 Task: Open Card Card0000000023 in Board Board0000000006 in Workspace WS0000000002 in Trello. Add Member carxxstreet791@gmail.com to Card Card0000000023 in Board Board0000000006 in Workspace WS0000000002 in Trello. Add Orange Label titled Label0000000023 to Card Card0000000023 in Board Board0000000006 in Workspace WS0000000002 in Trello. Add Checklist CL0000000023 to Card Card0000000023 in Board Board0000000006 in Workspace WS0000000002 in Trello. Add Dates with Start Date as Oct 01 2023 and Due Date as Oct 31 2023 to Card Card0000000023 in Board Board0000000006 in Workspace WS0000000002 in Trello
Action: Mouse moved to (418, 636)
Screenshot: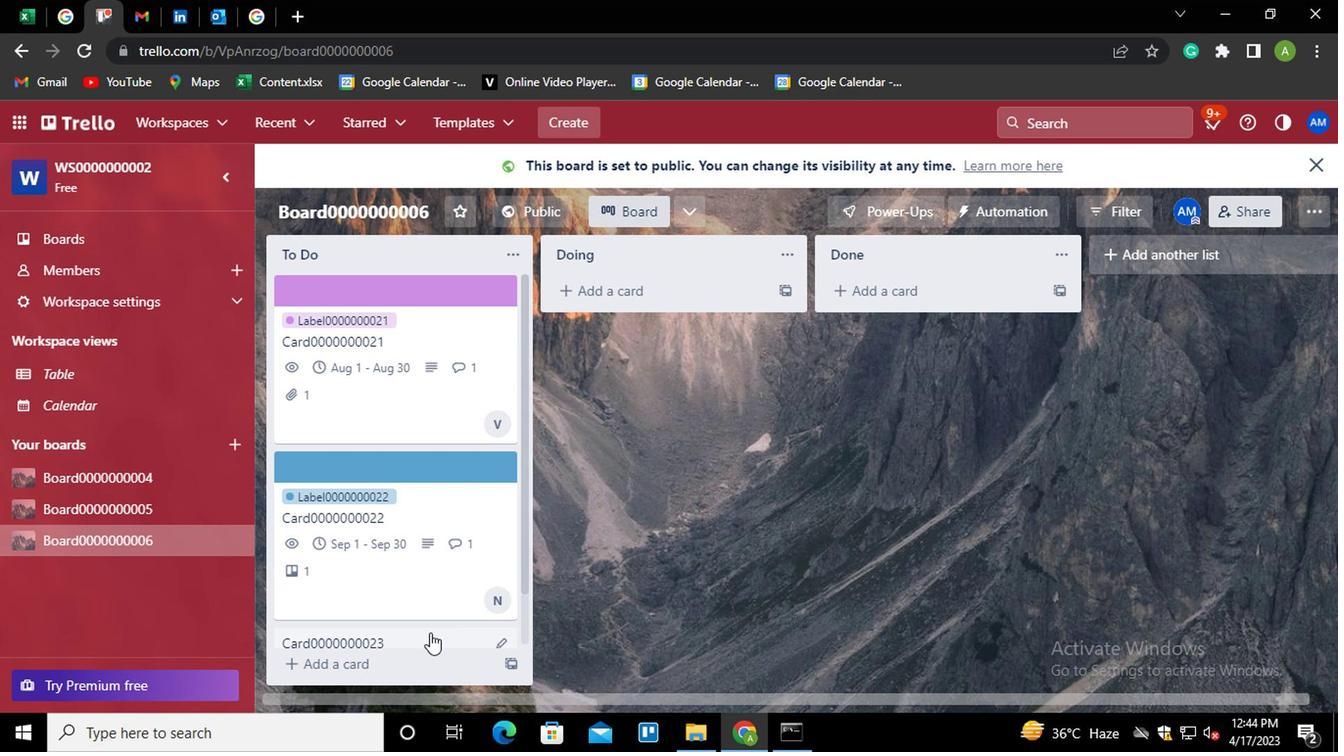 
Action: Mouse pressed left at (418, 636)
Screenshot: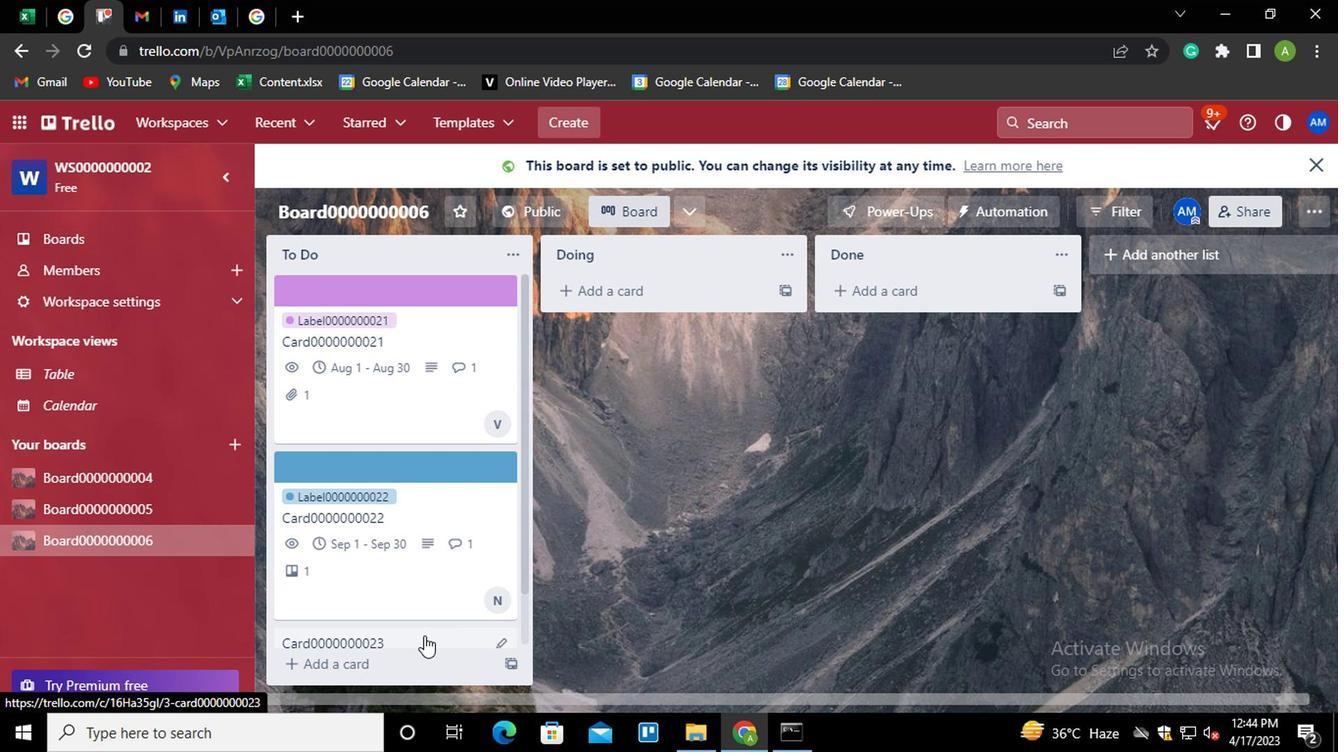 
Action: Mouse moved to (902, 275)
Screenshot: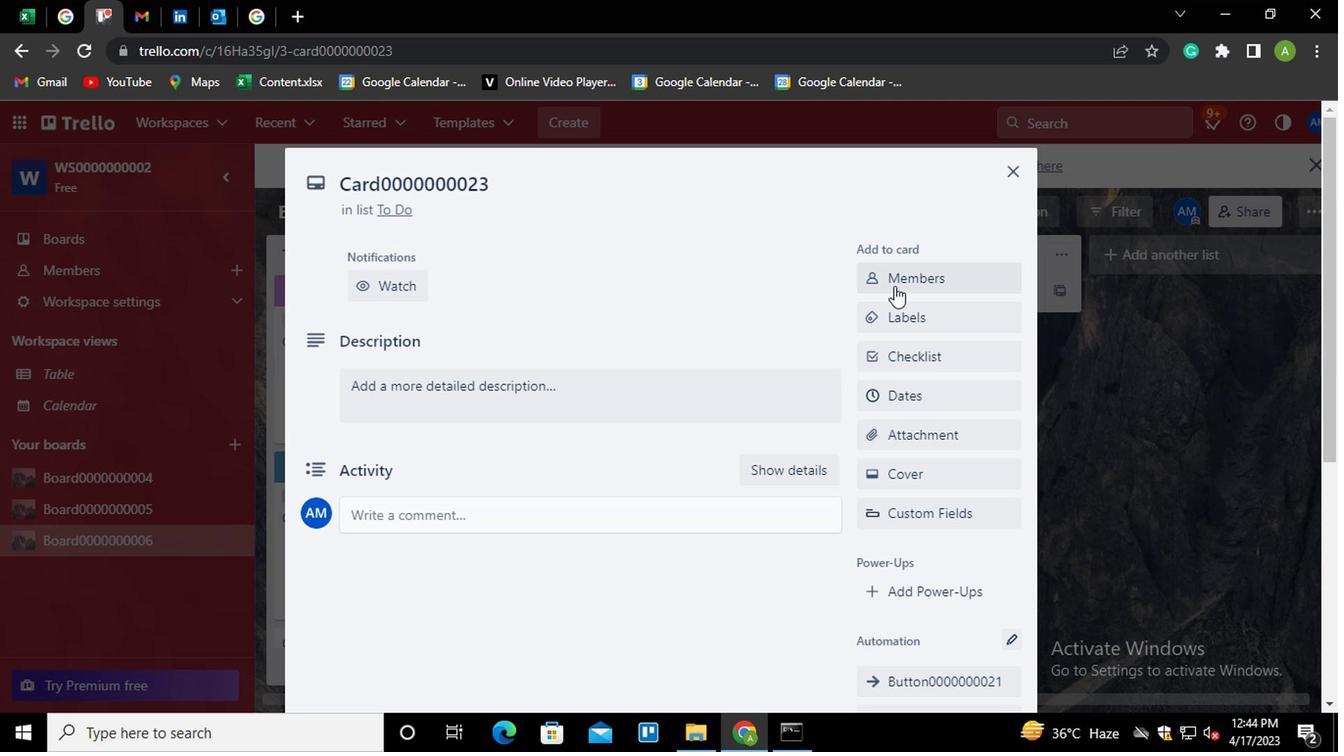 
Action: Mouse pressed left at (902, 275)
Screenshot: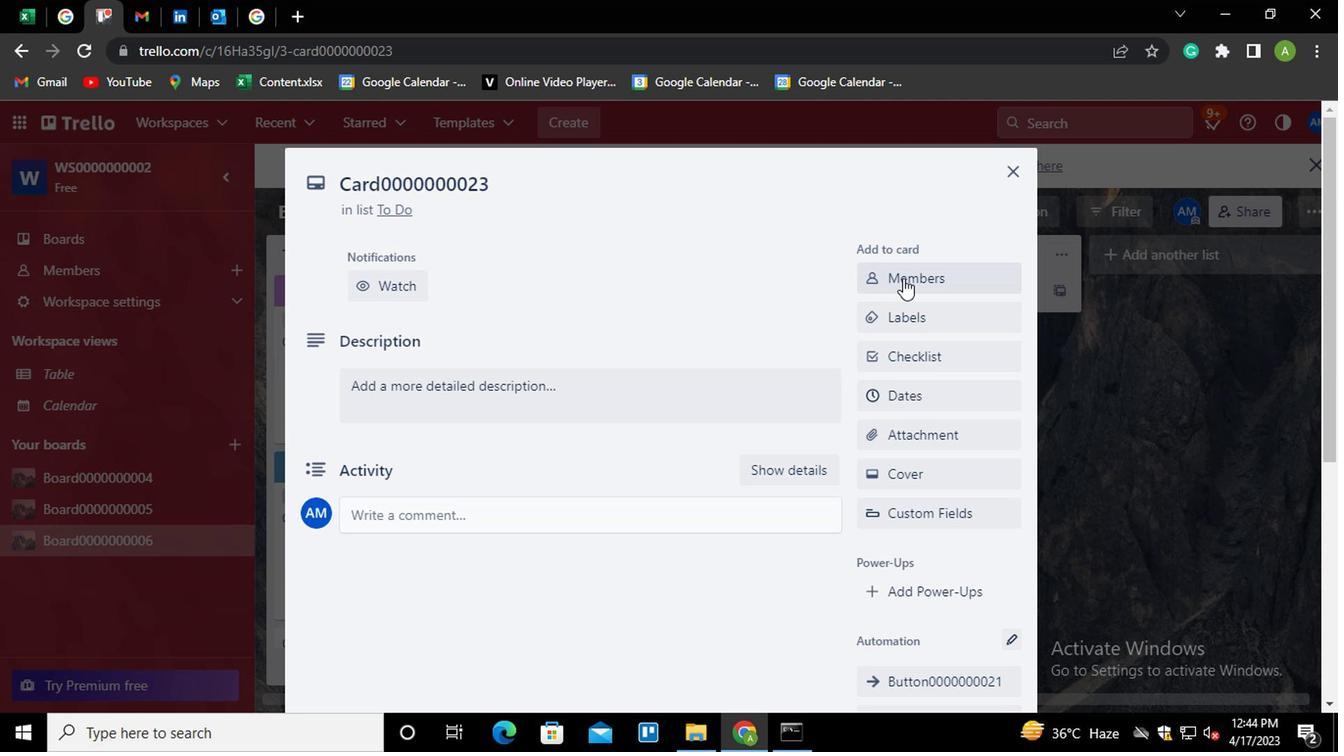 
Action: Key pressed carxxstreet791<Key.caps_lock><Key.shift>@<Key.caps_lock>GMAIL.COM
Screenshot: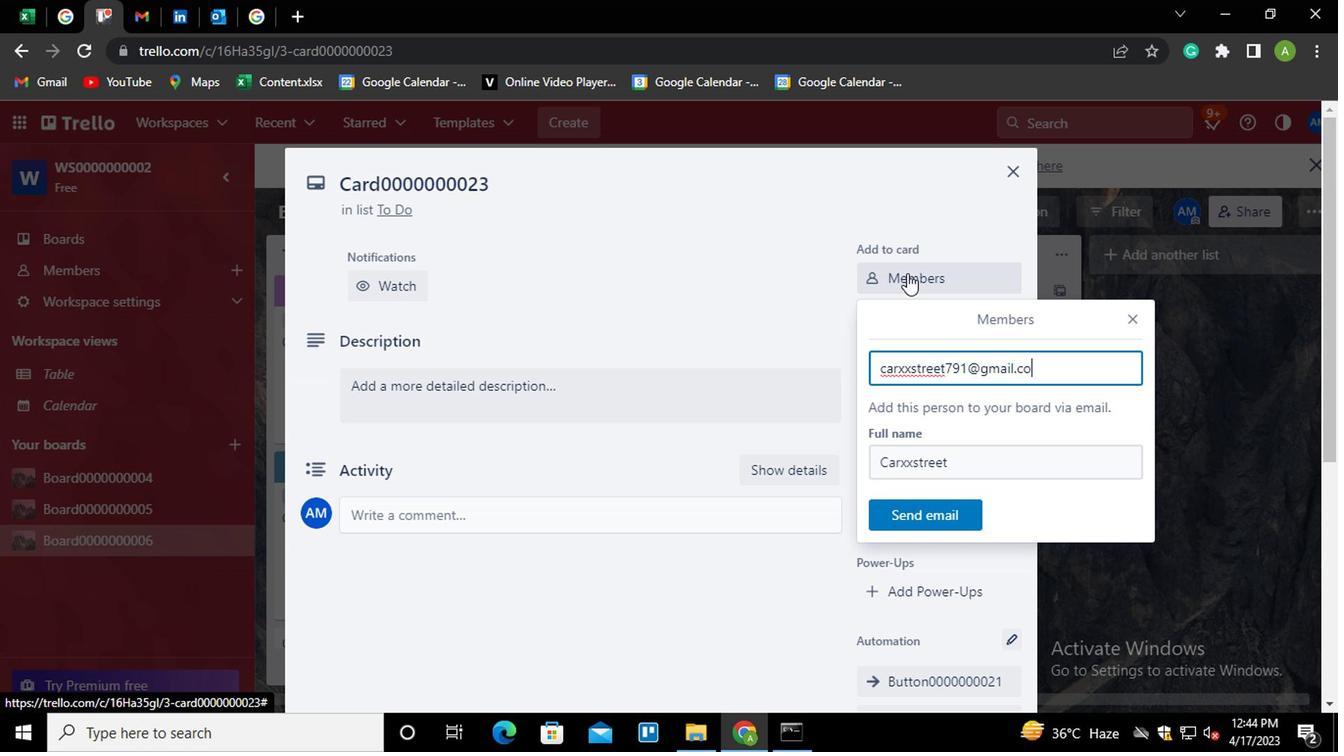 
Action: Mouse moved to (931, 512)
Screenshot: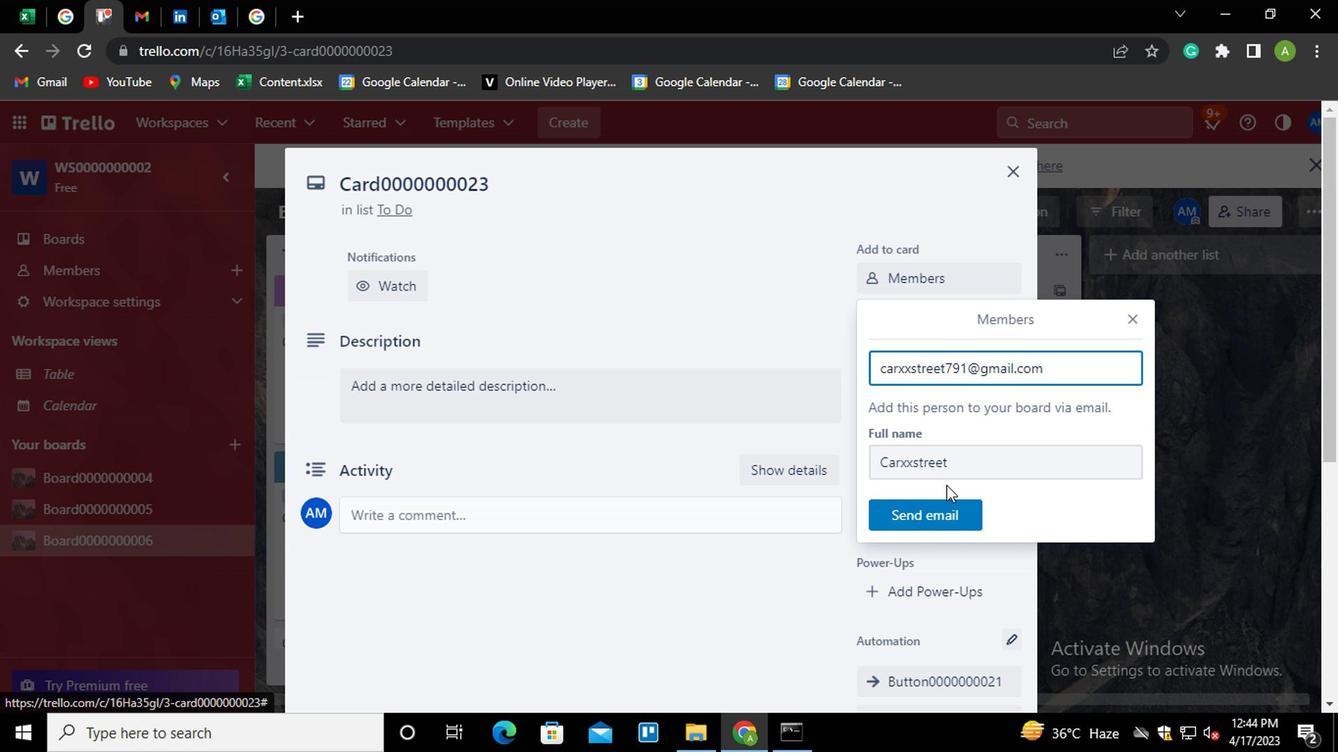 
Action: Mouse pressed left at (931, 512)
Screenshot: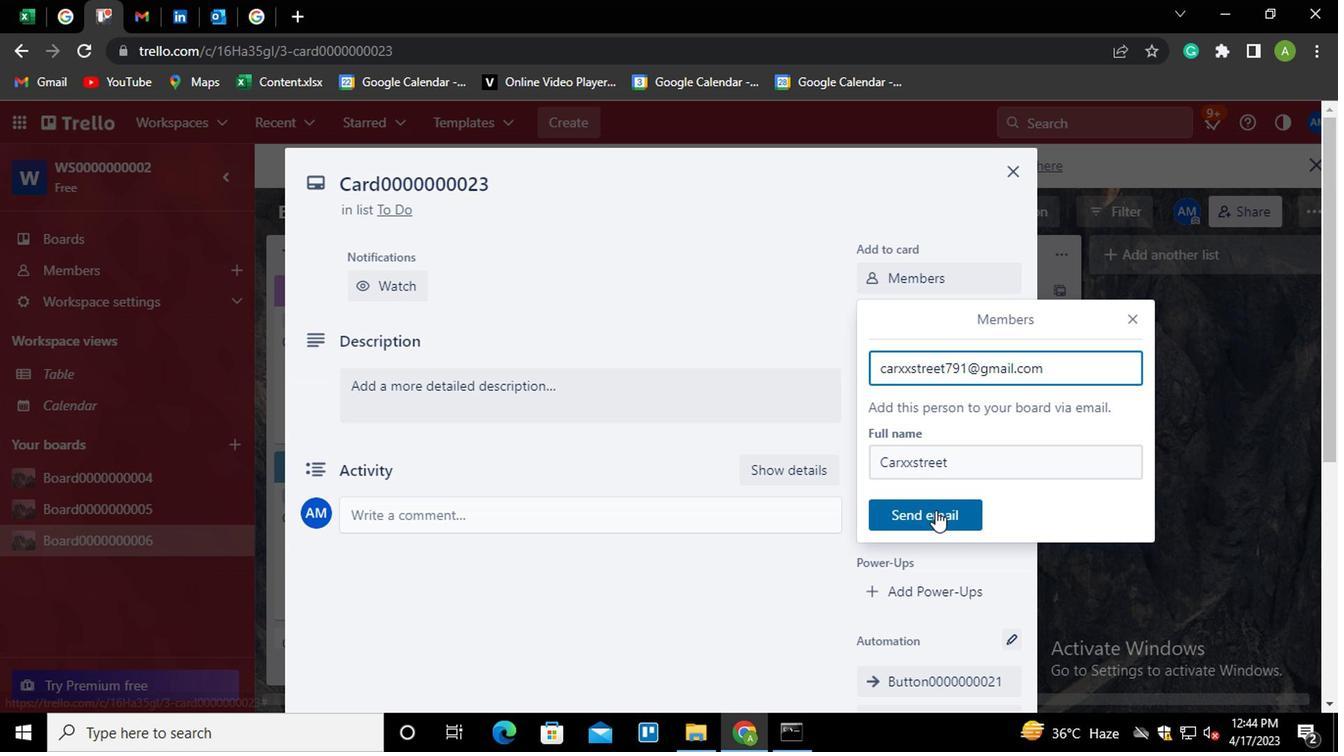
Action: Mouse moved to (908, 326)
Screenshot: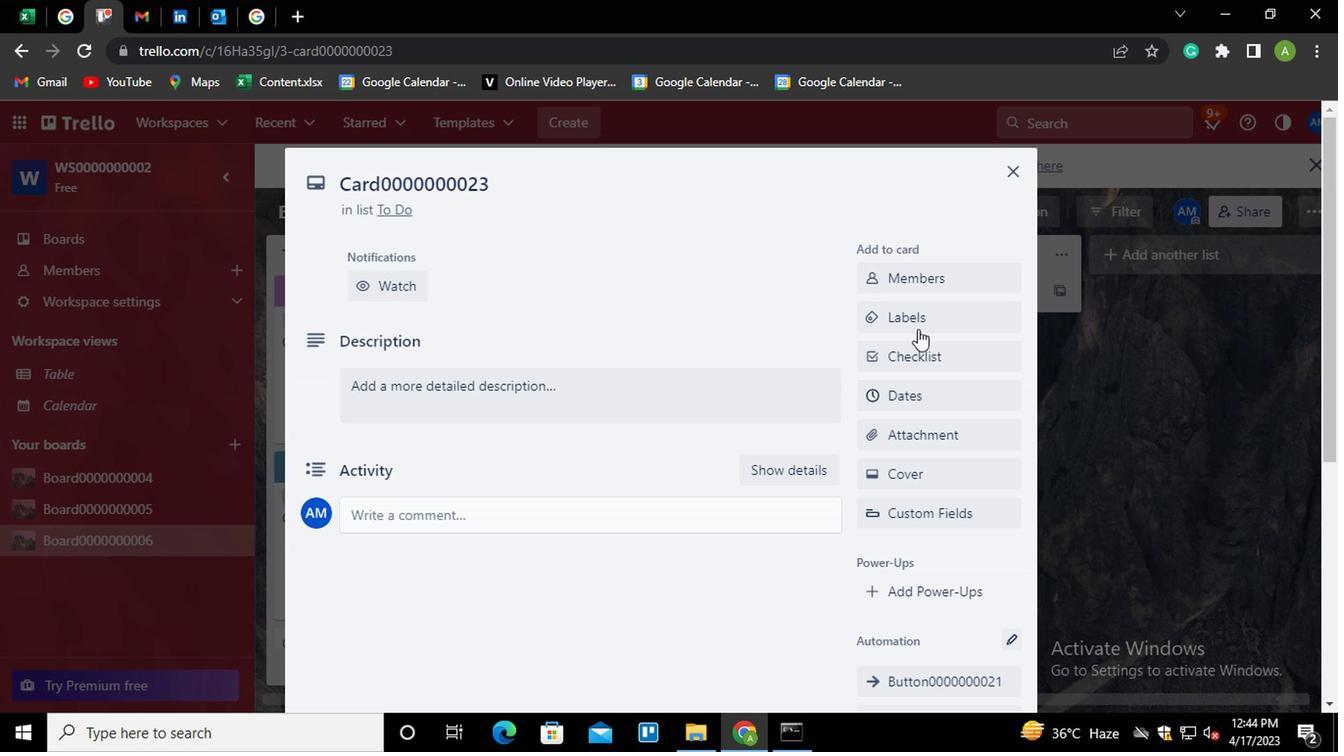 
Action: Mouse pressed left at (908, 326)
Screenshot: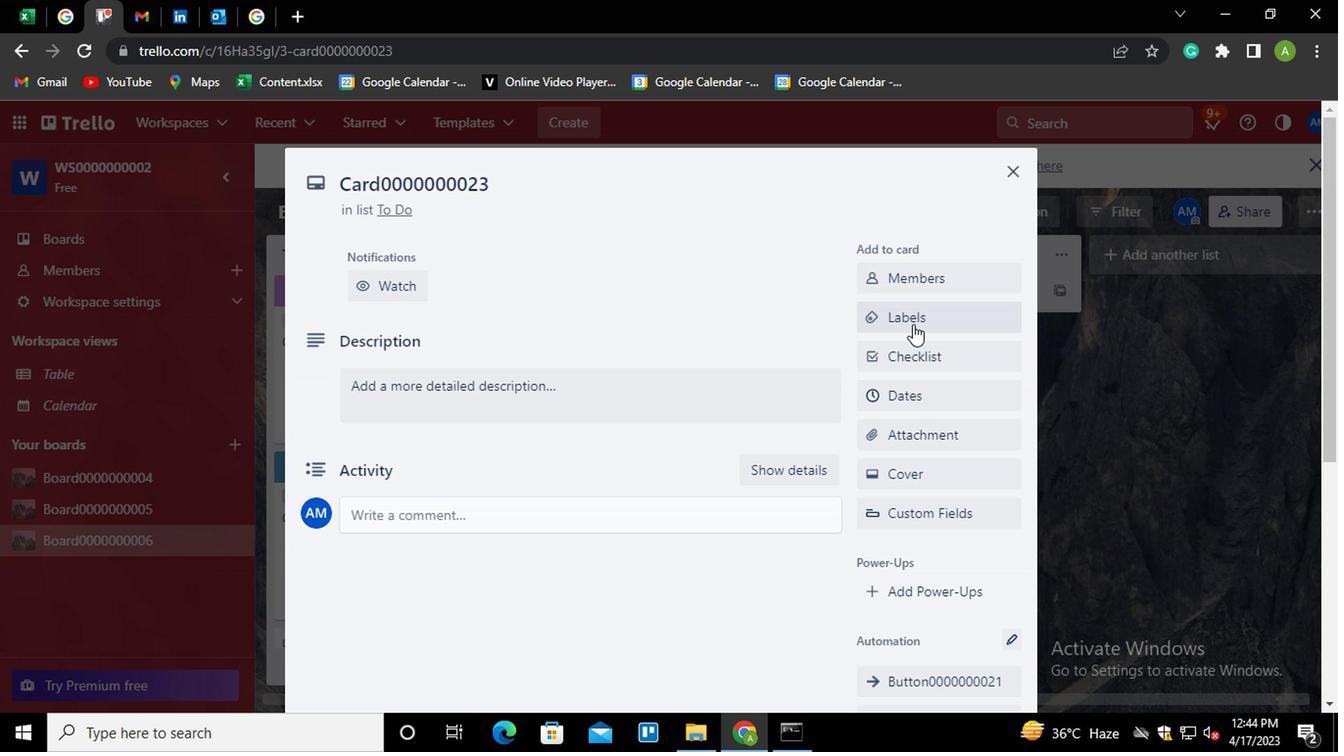 
Action: Mouse moved to (878, 365)
Screenshot: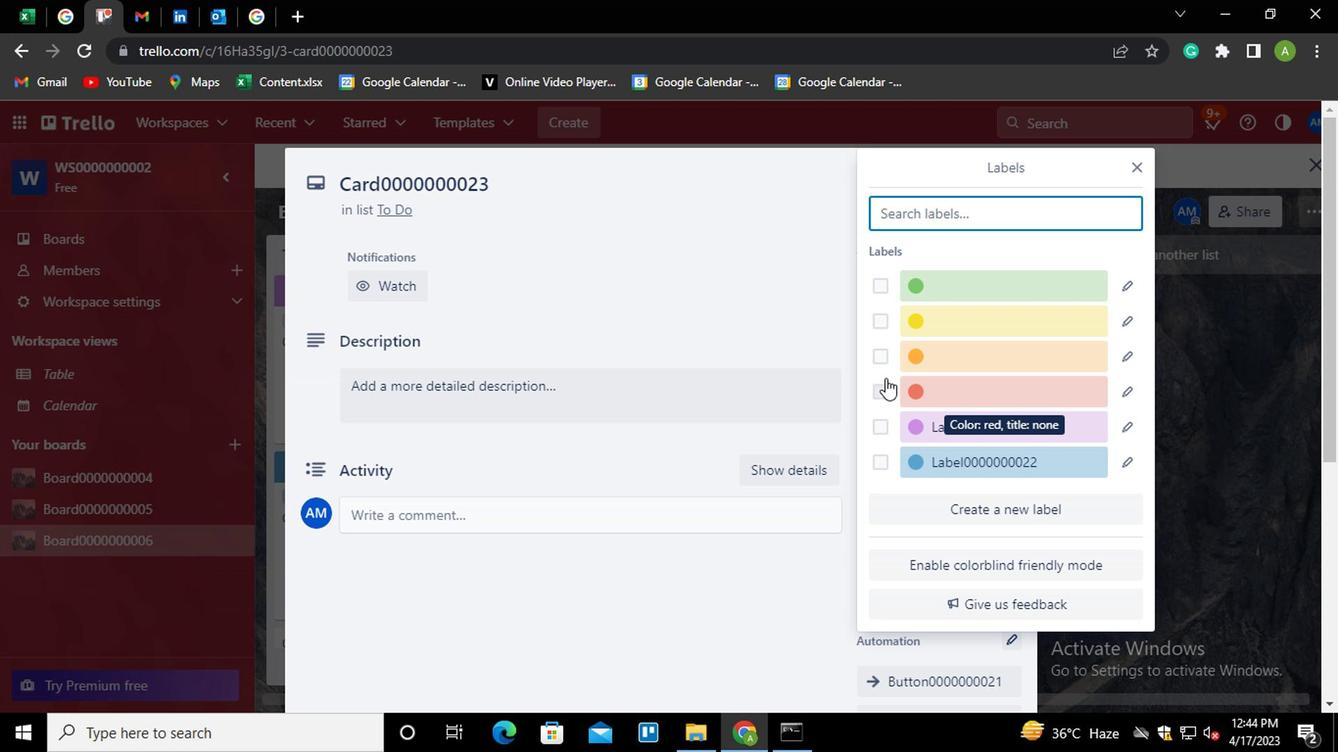 
Action: Mouse pressed left at (878, 365)
Screenshot: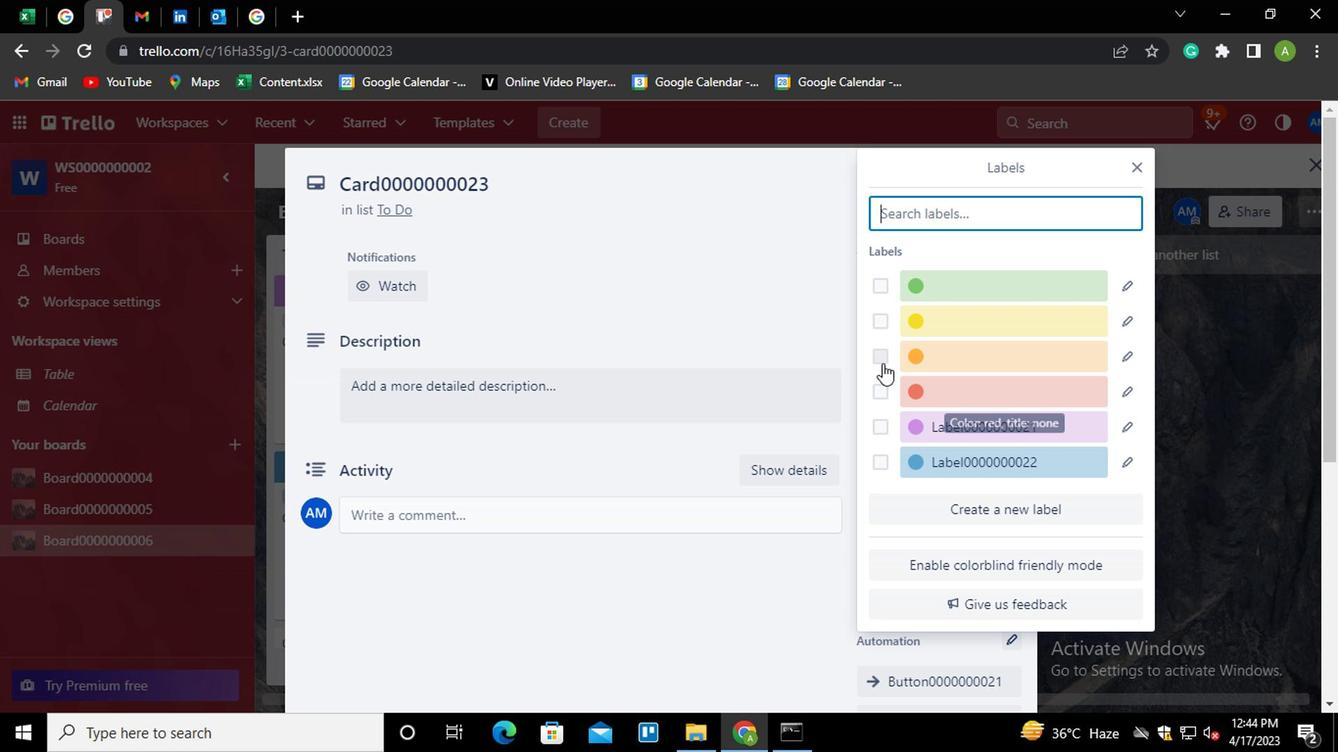 
Action: Mouse moved to (1128, 361)
Screenshot: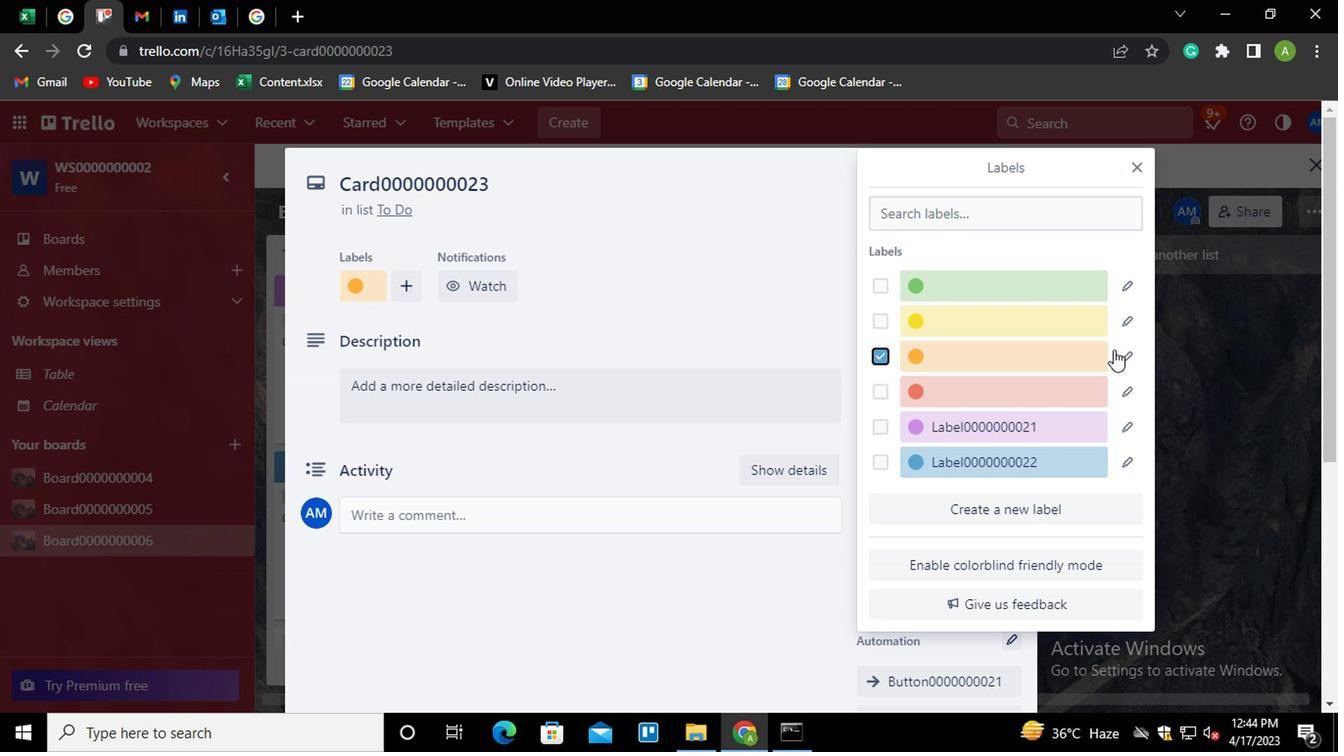 
Action: Mouse pressed left at (1128, 361)
Screenshot: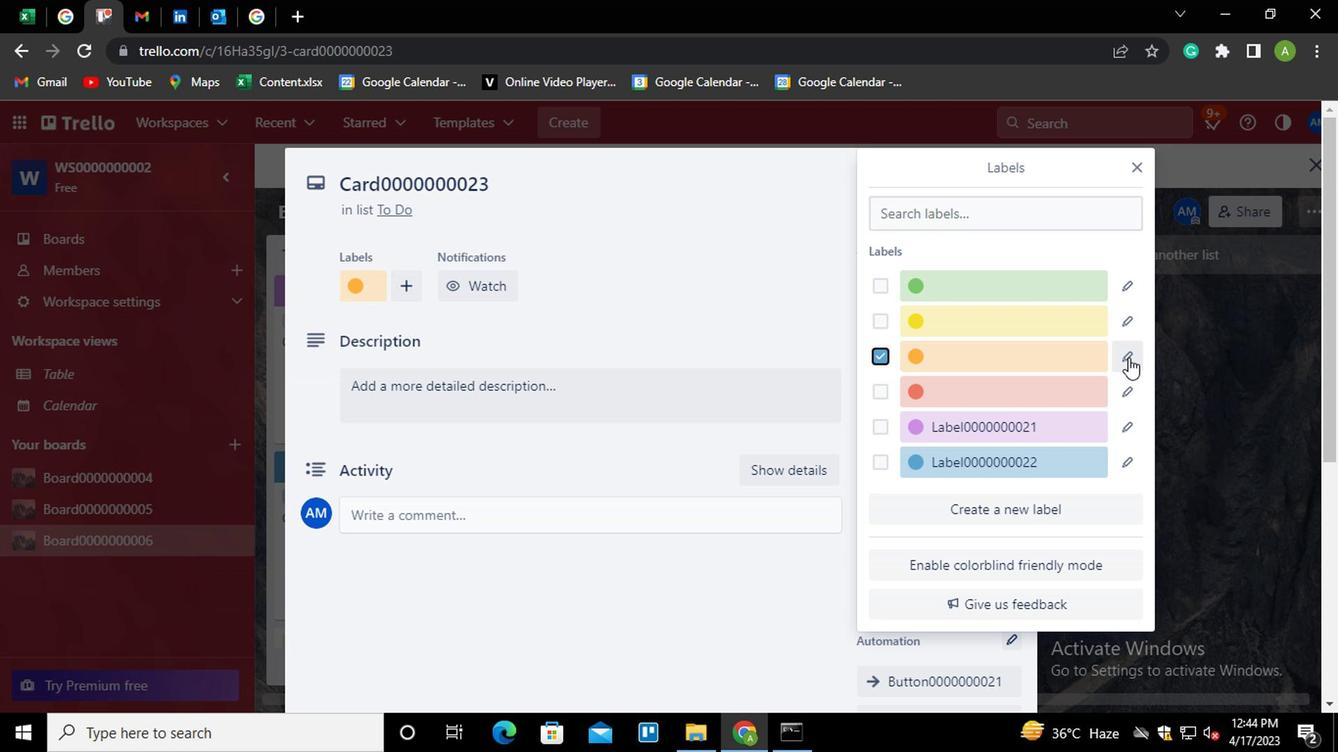 
Action: Mouse moved to (1127, 361)
Screenshot: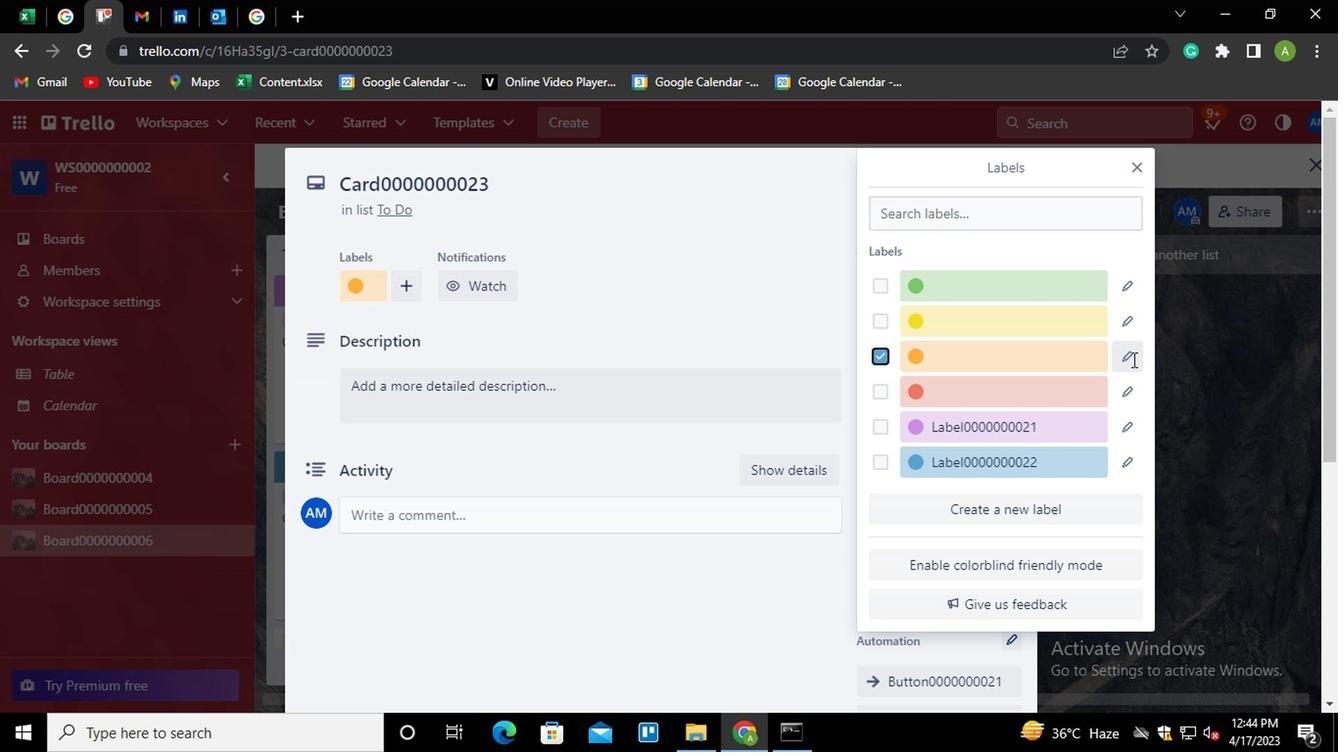 
Action: Key pressed <Key.shift>LABEL<Key.shift>@<Key.backspace>0000000023
Screenshot: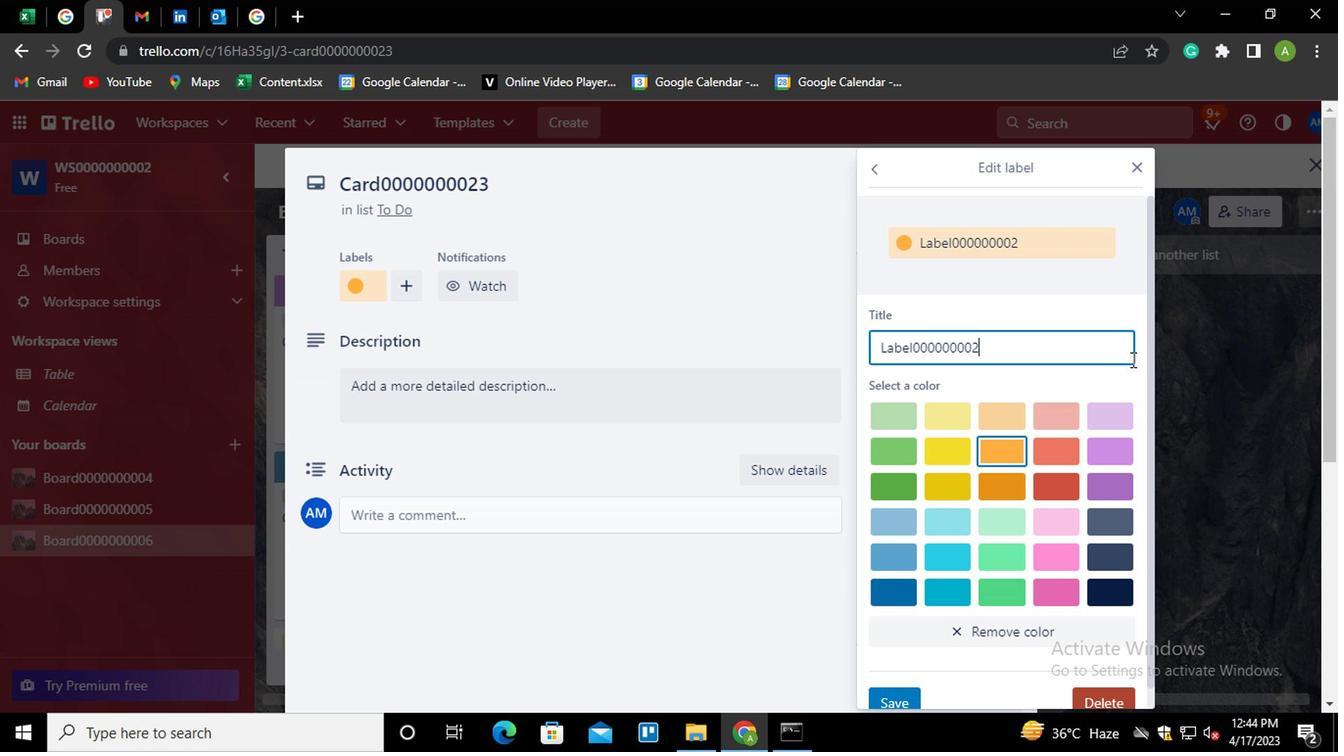 
Action: Mouse moved to (887, 694)
Screenshot: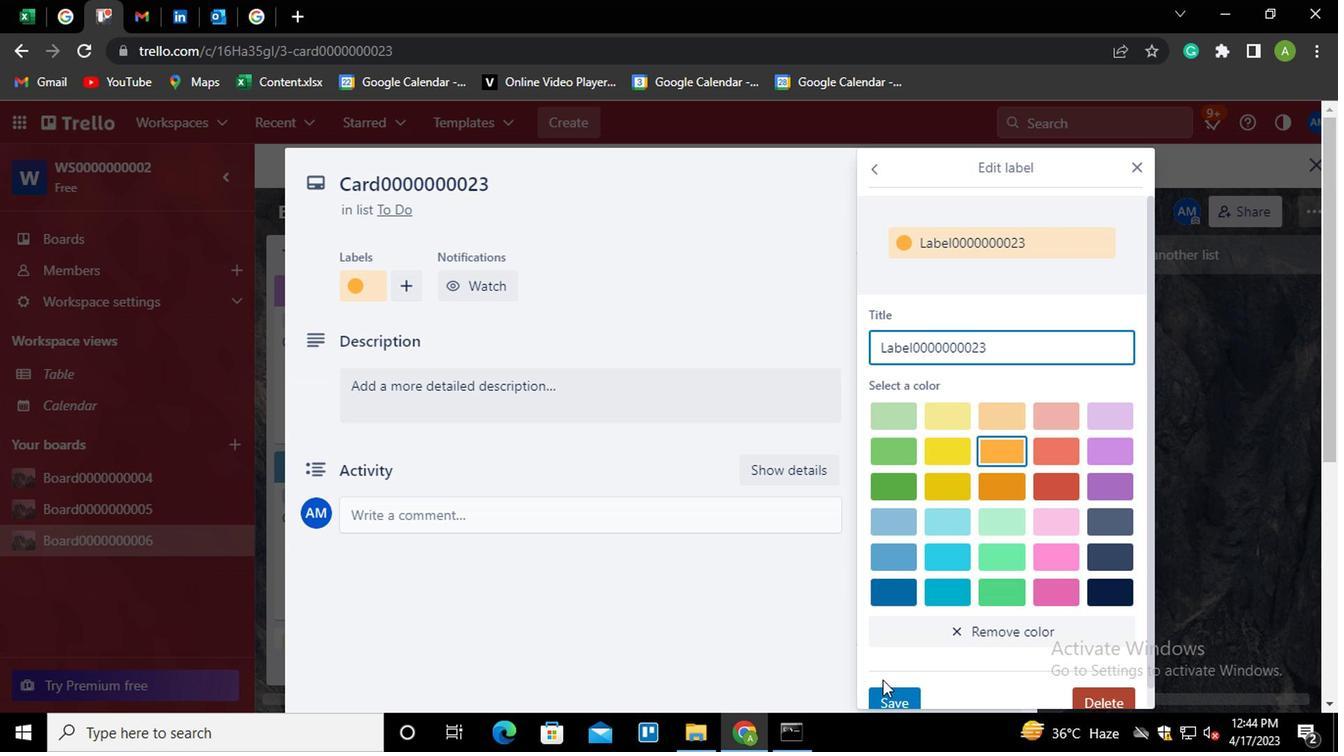 
Action: Mouse pressed left at (887, 694)
Screenshot: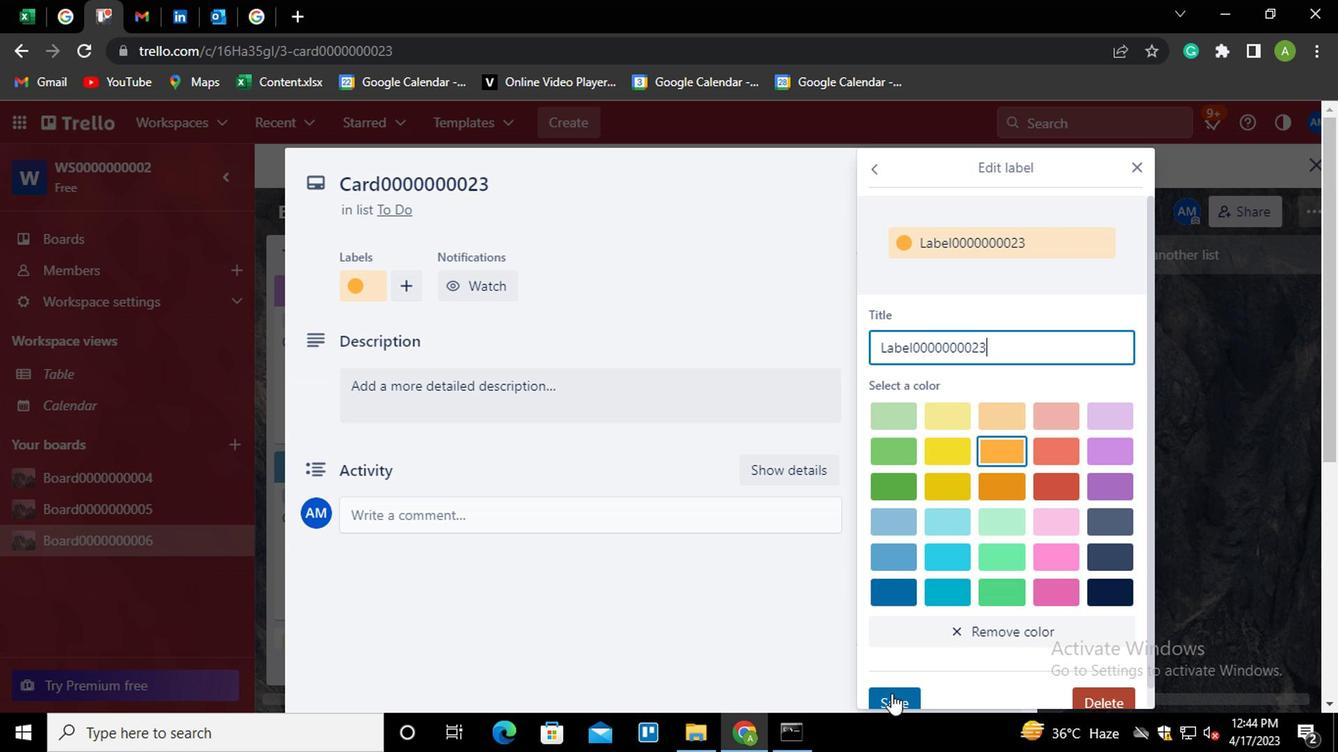 
Action: Mouse moved to (783, 312)
Screenshot: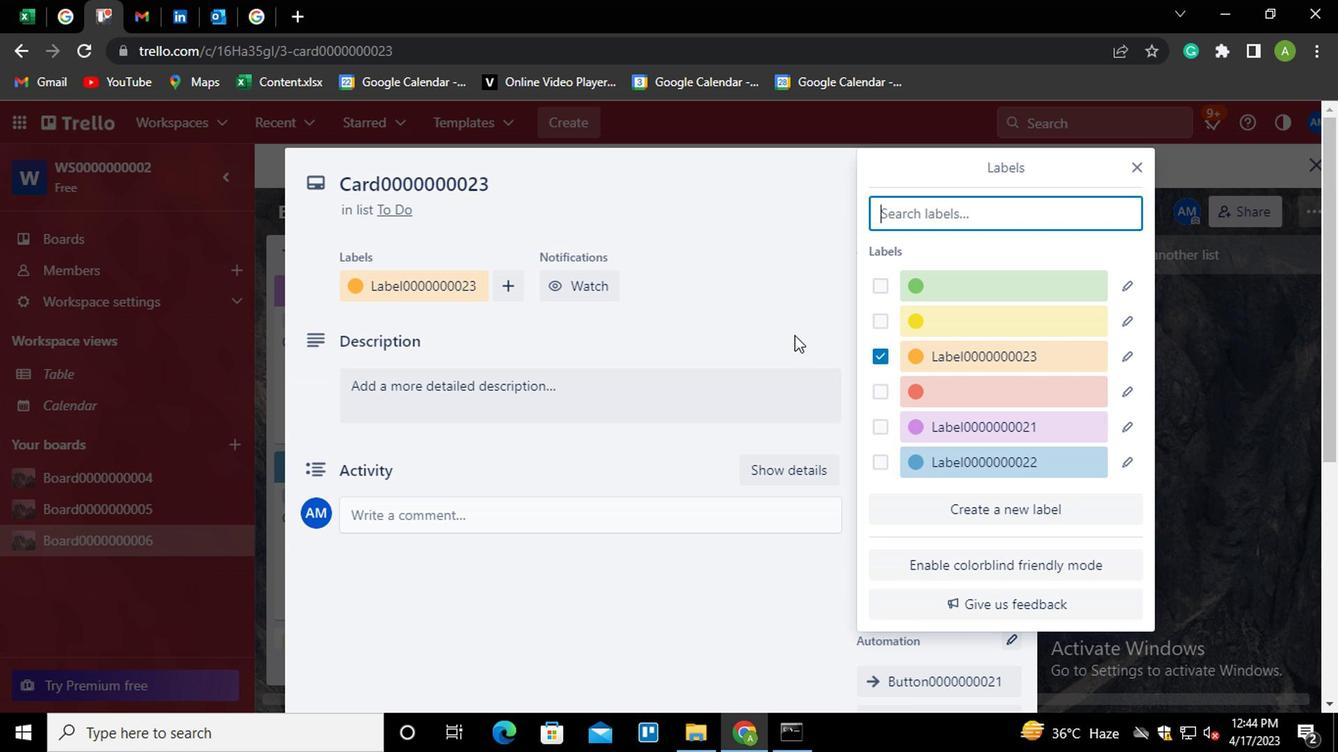 
Action: Mouse pressed left at (783, 312)
Screenshot: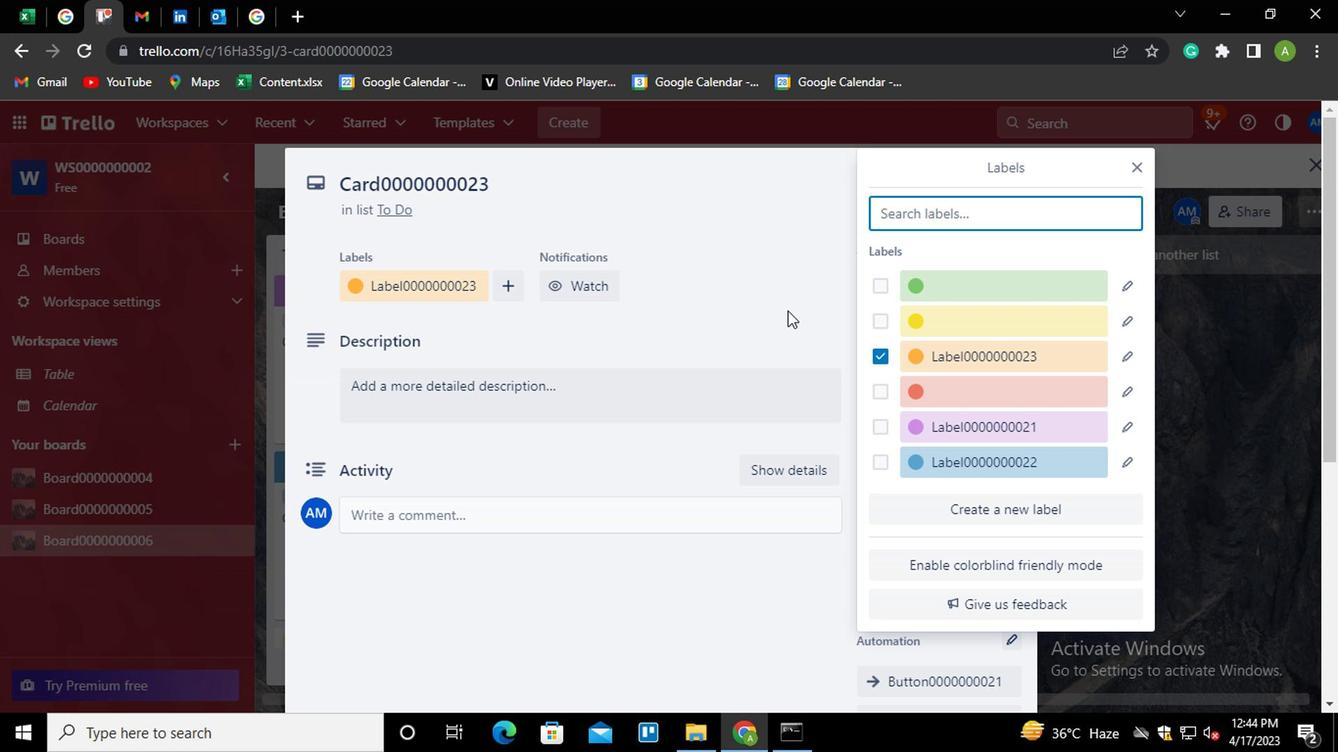 
Action: Mouse moved to (907, 365)
Screenshot: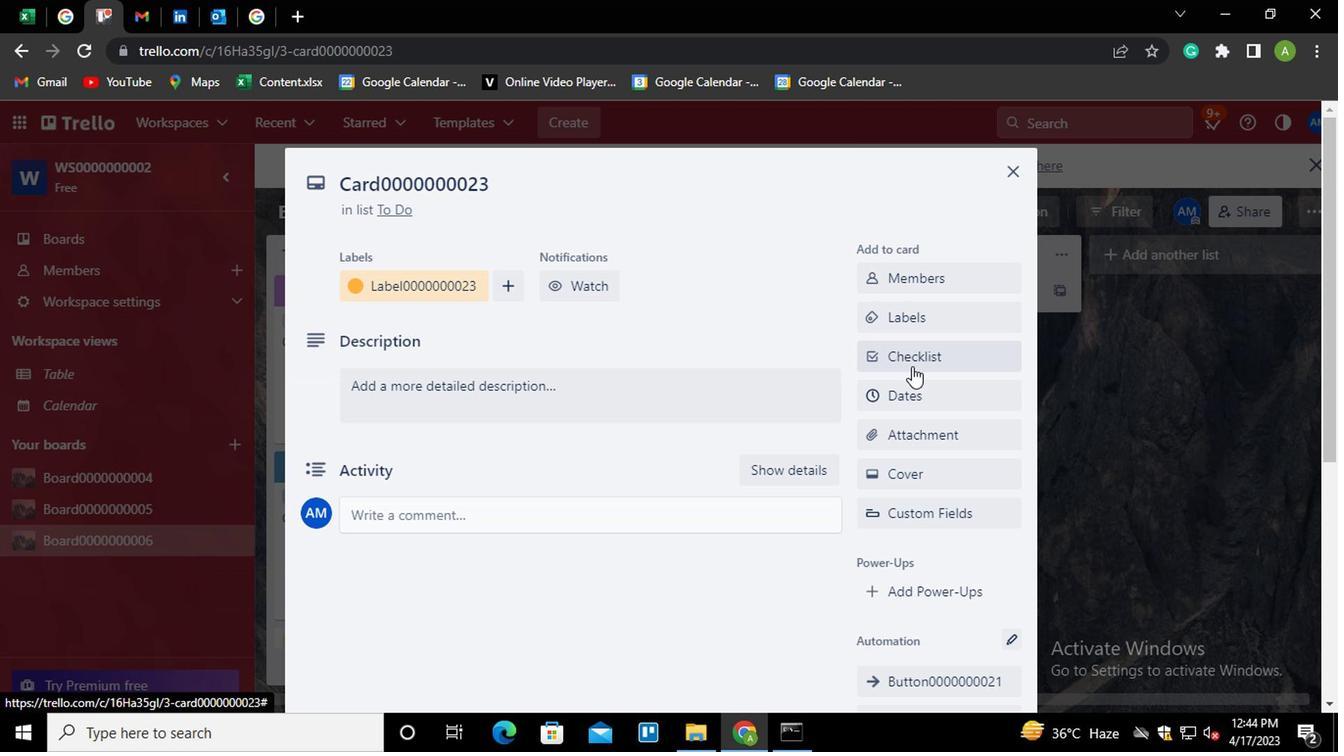 
Action: Mouse pressed left at (907, 365)
Screenshot: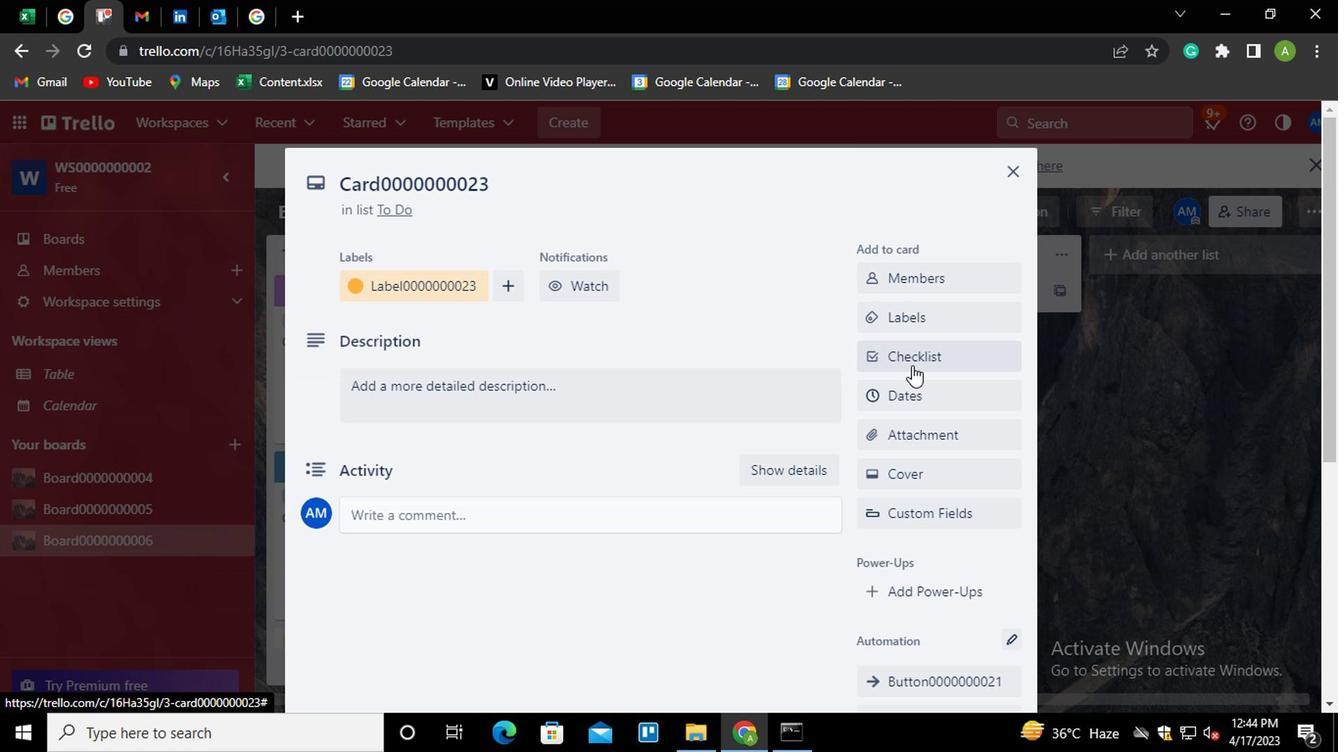 
Action: Mouse moved to (913, 374)
Screenshot: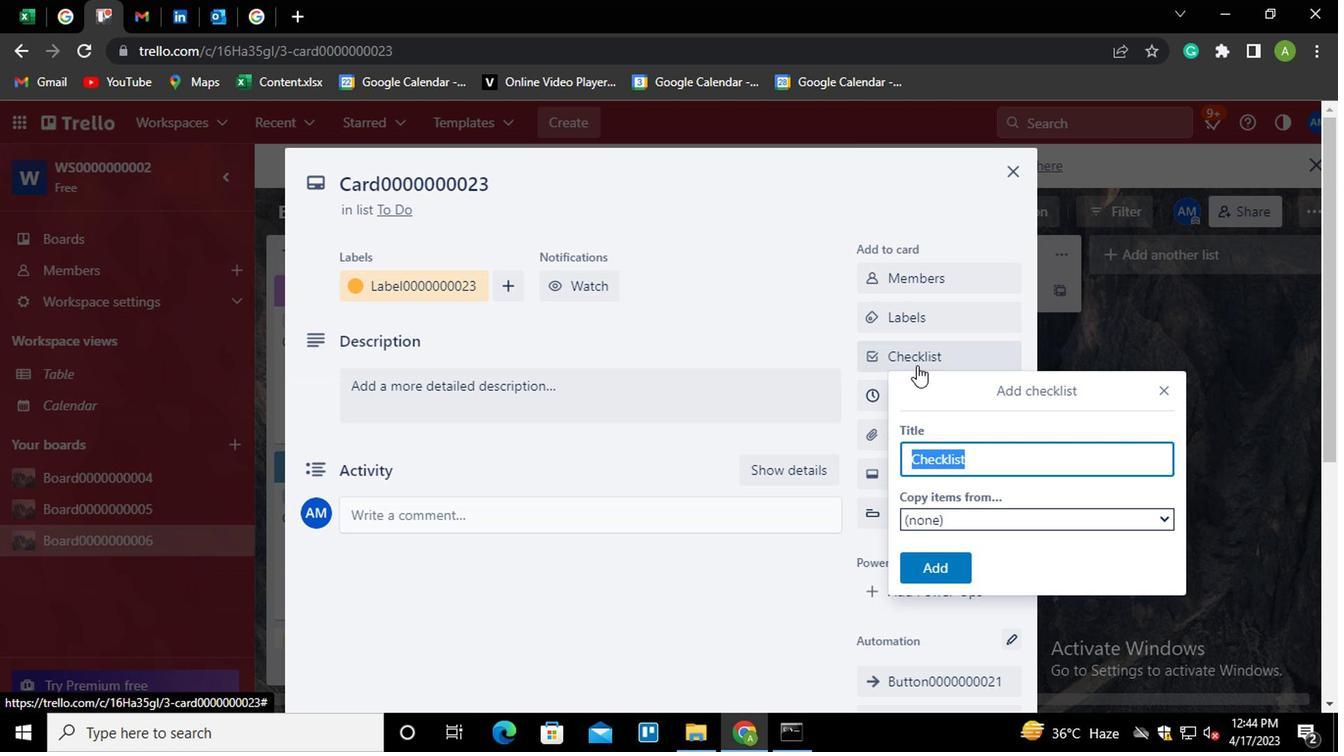 
Action: Key pressed <Key.shift>CL0000000023
Screenshot: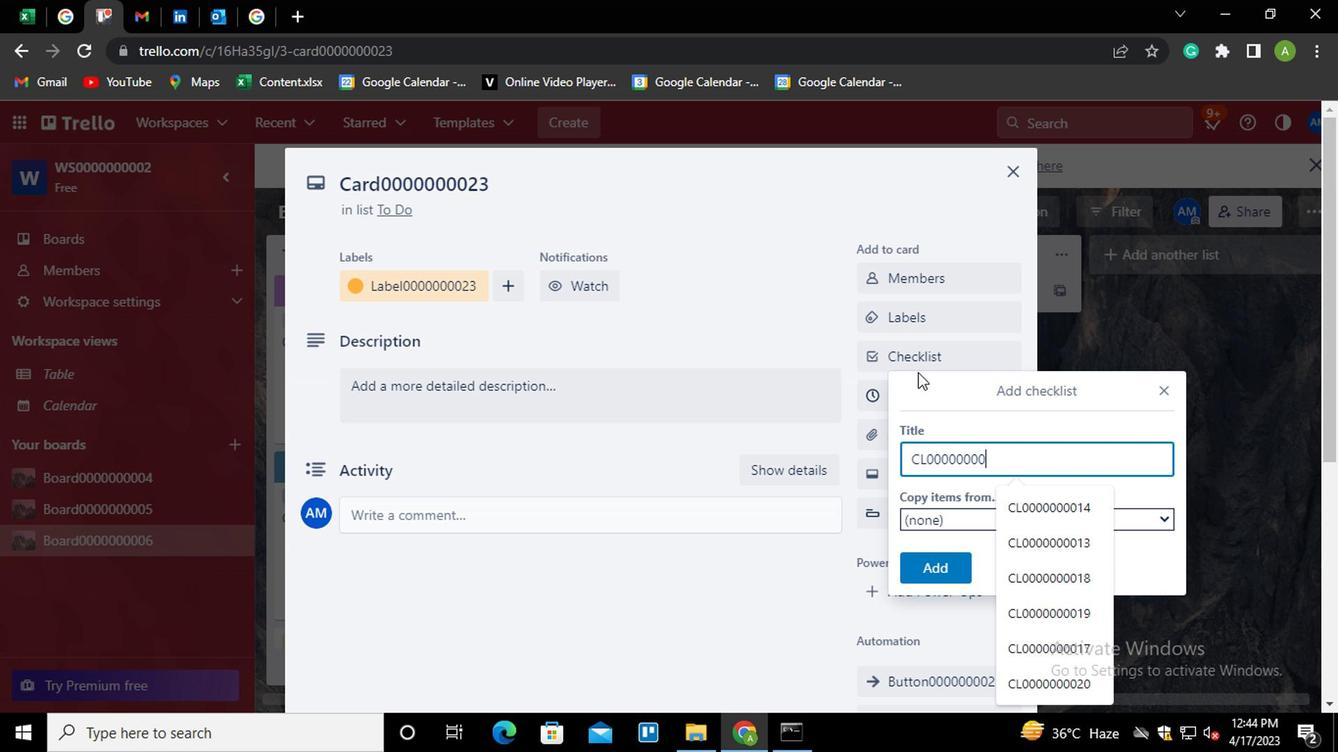 
Action: Mouse moved to (933, 571)
Screenshot: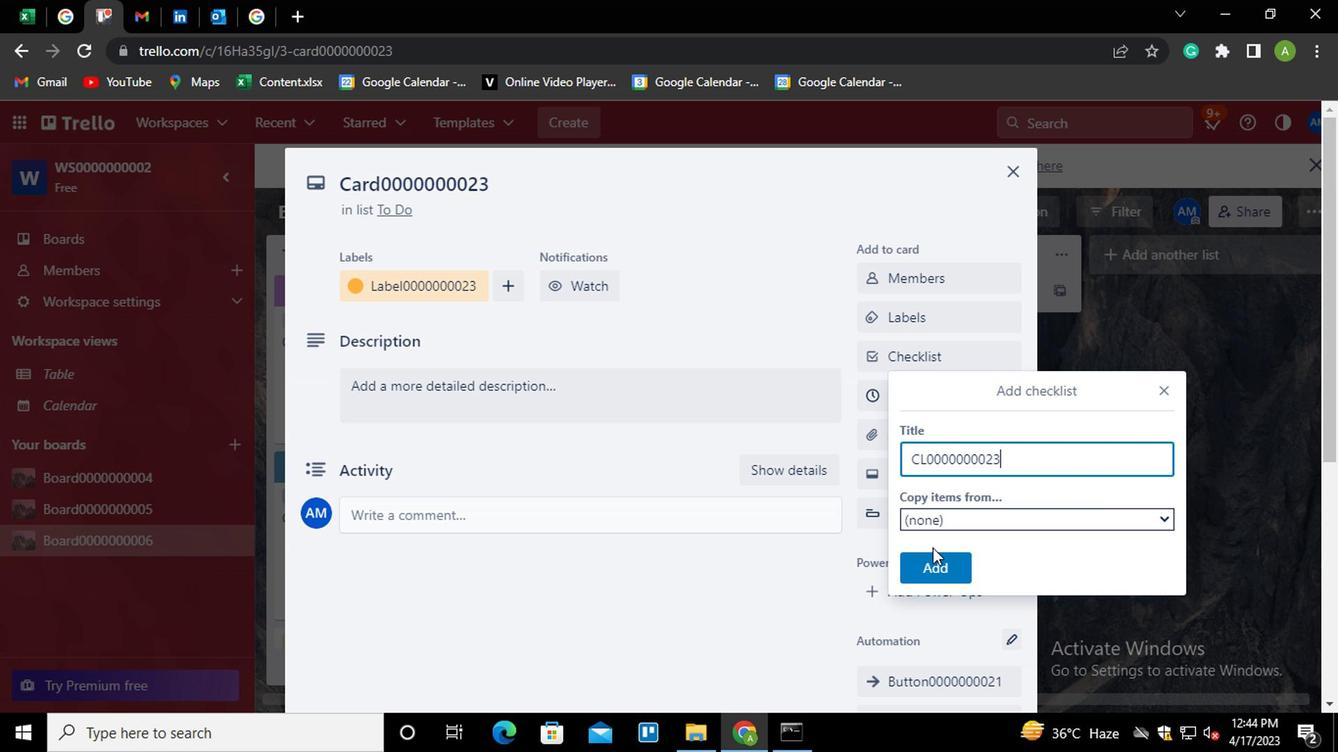 
Action: Mouse pressed left at (933, 571)
Screenshot: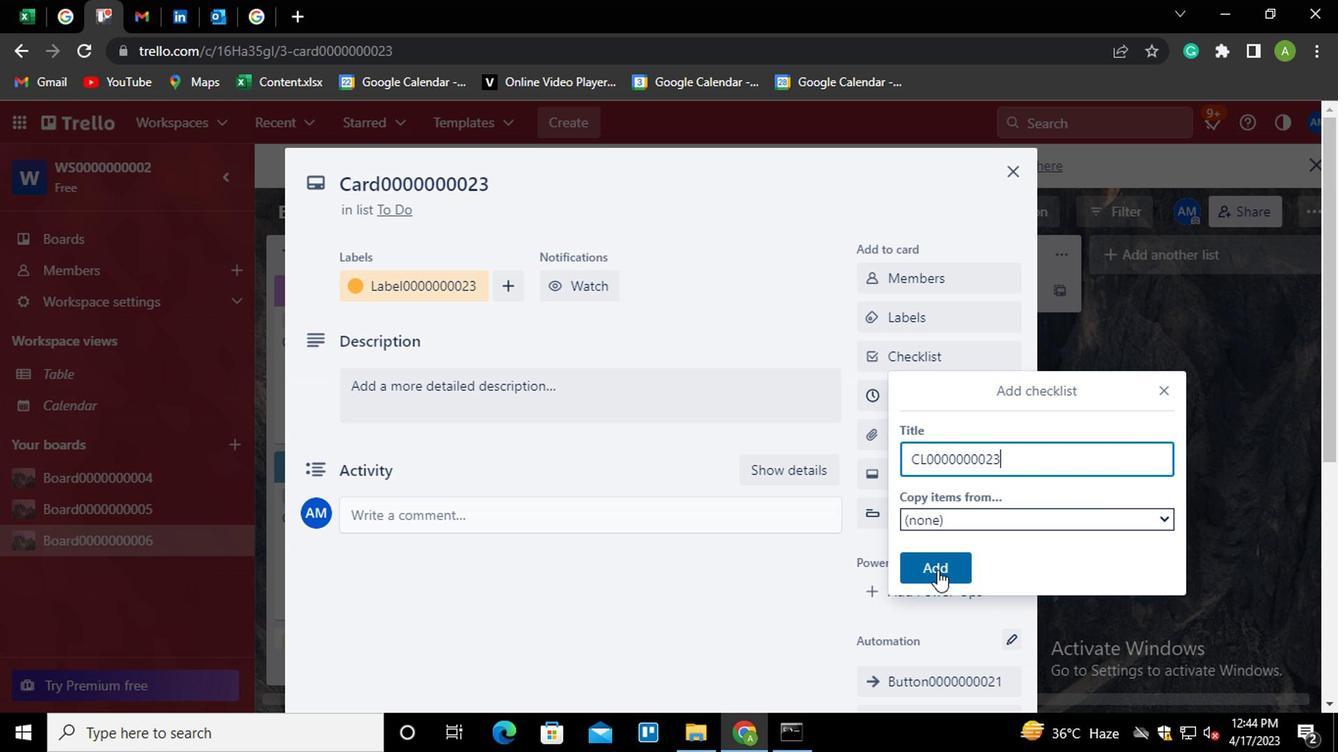 
Action: Mouse moved to (940, 407)
Screenshot: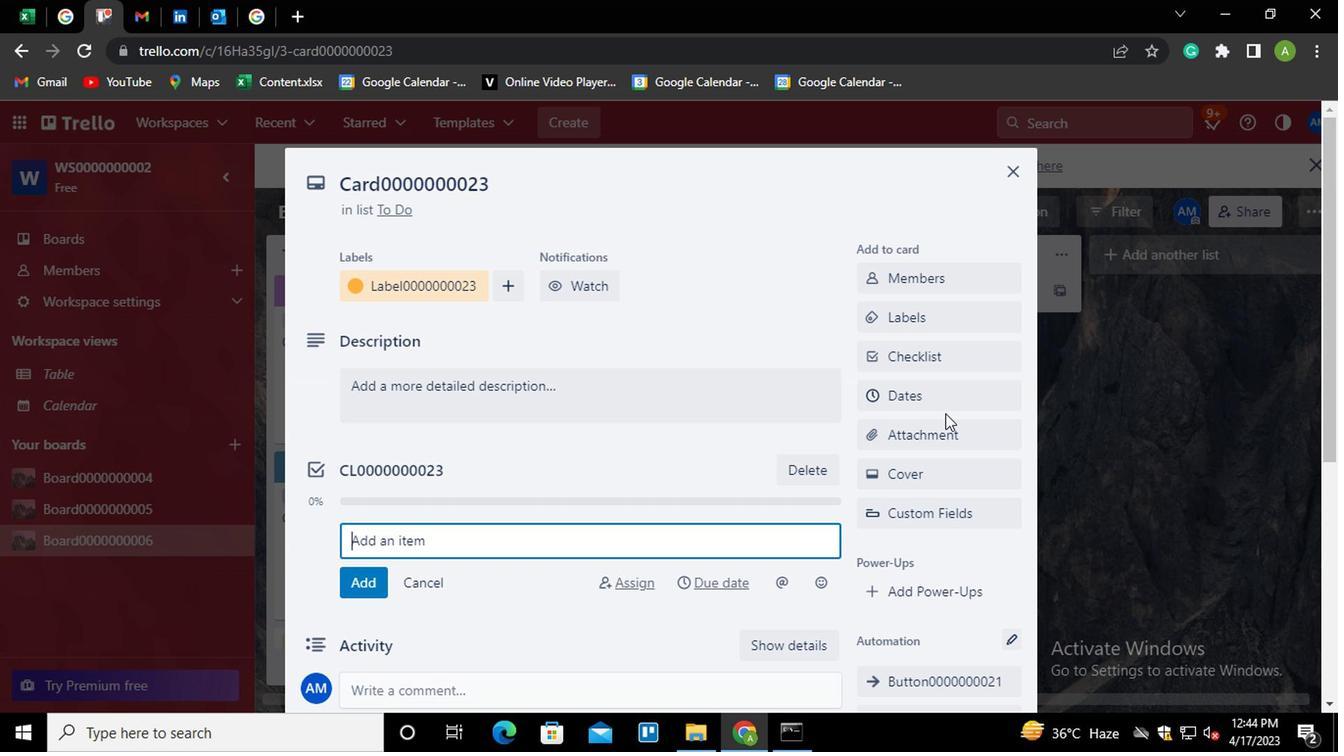 
Action: Mouse pressed left at (940, 407)
Screenshot: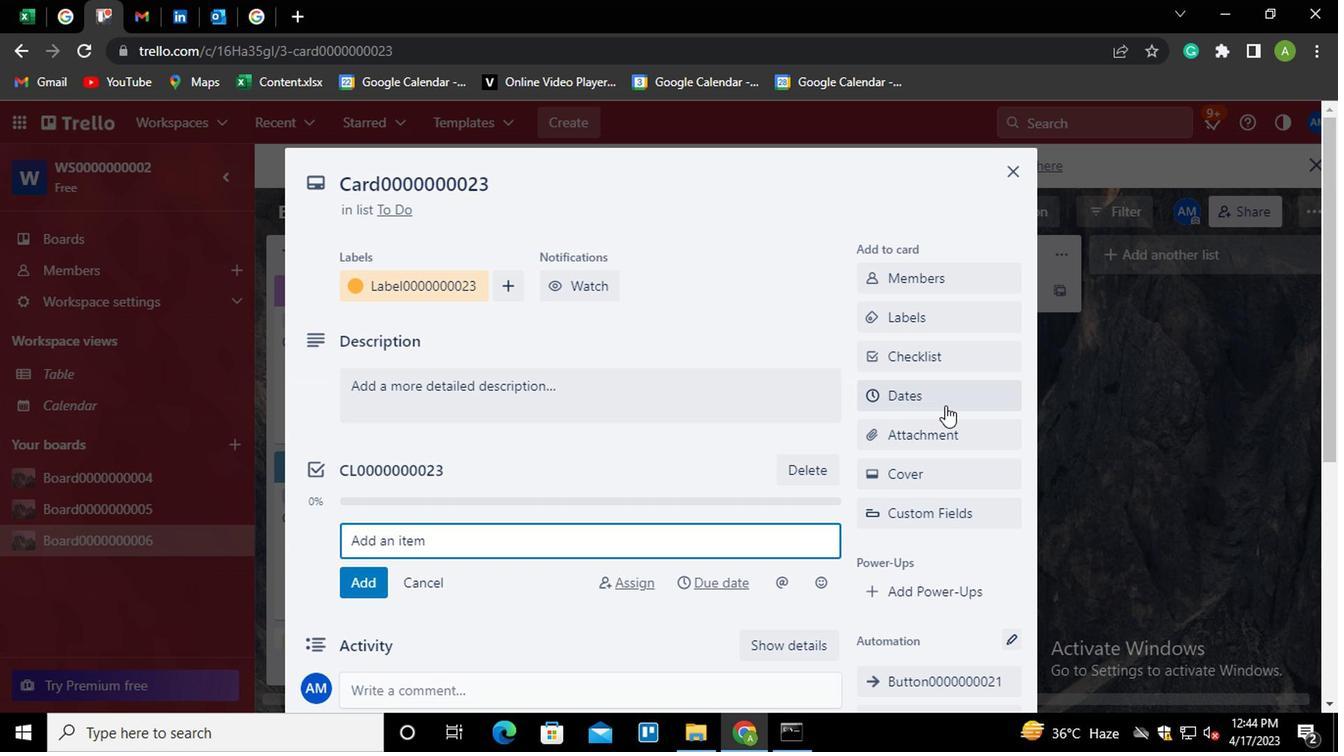 
Action: Mouse moved to (870, 519)
Screenshot: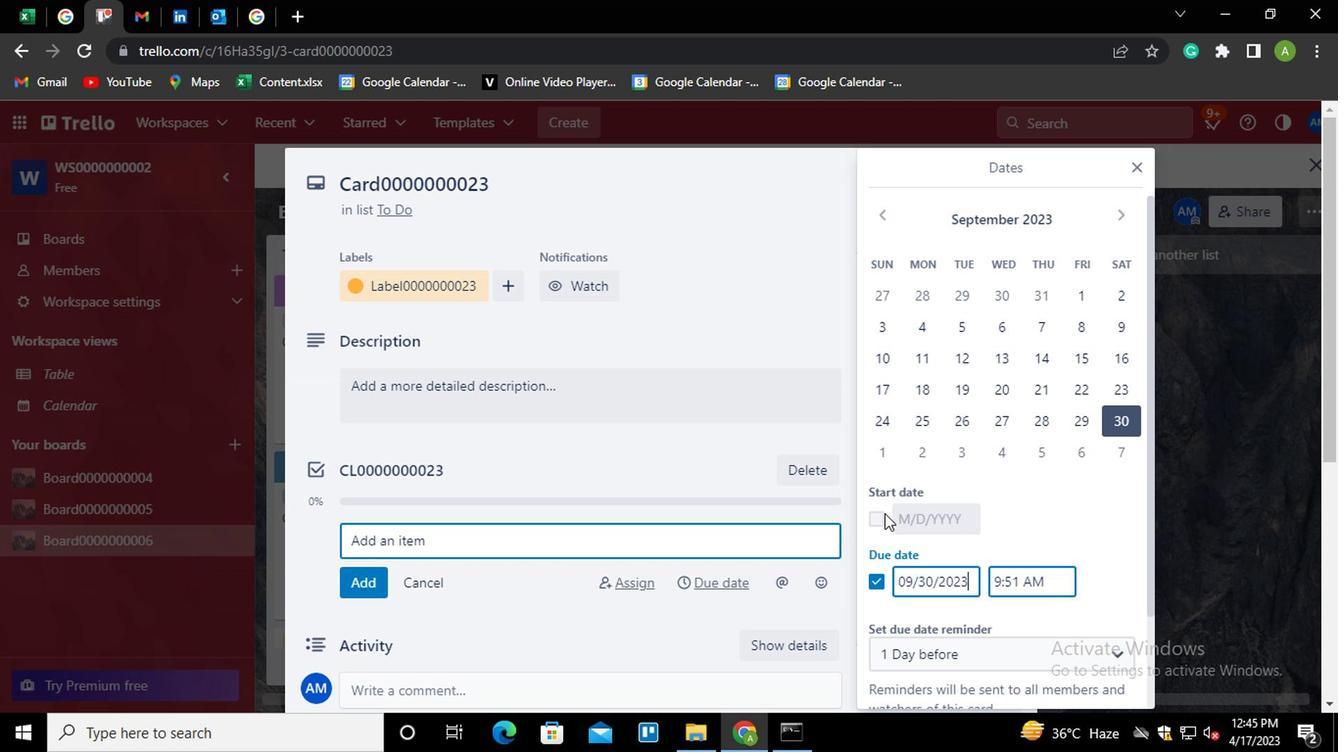 
Action: Mouse pressed left at (870, 519)
Screenshot: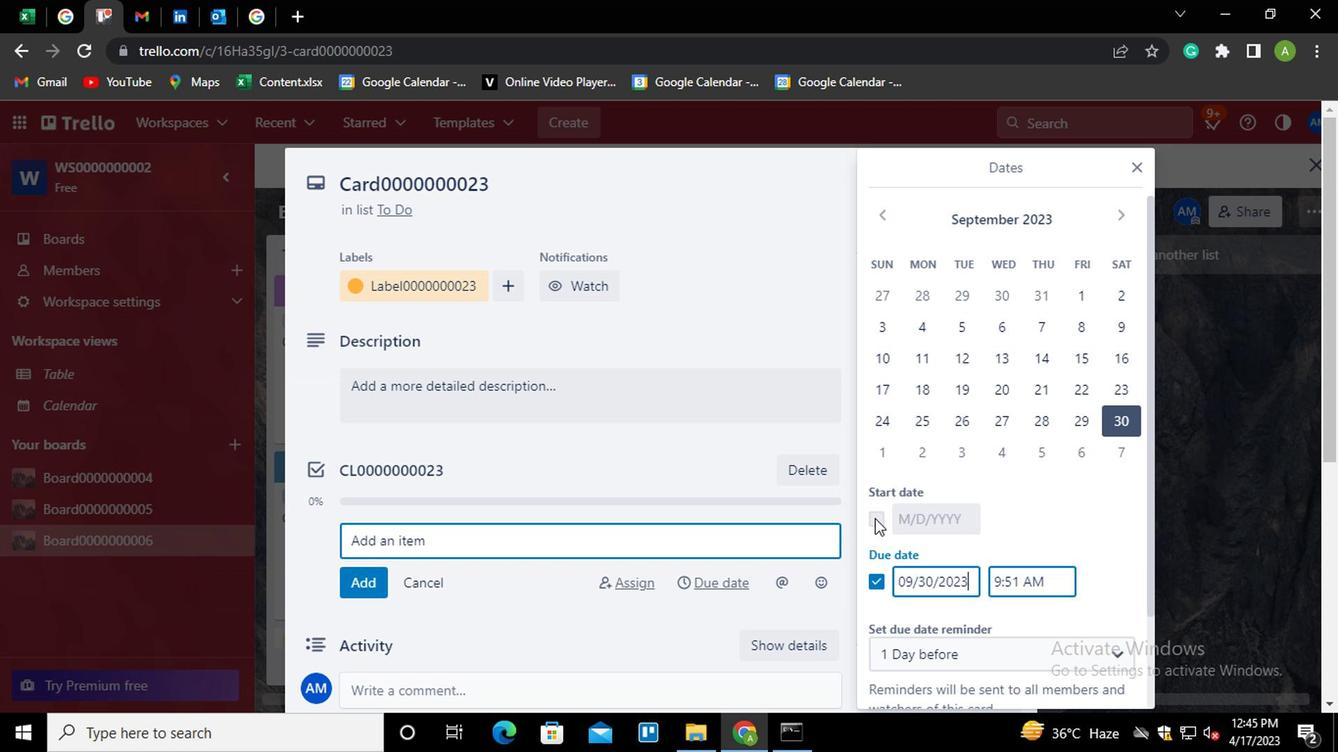 
Action: Mouse moved to (904, 517)
Screenshot: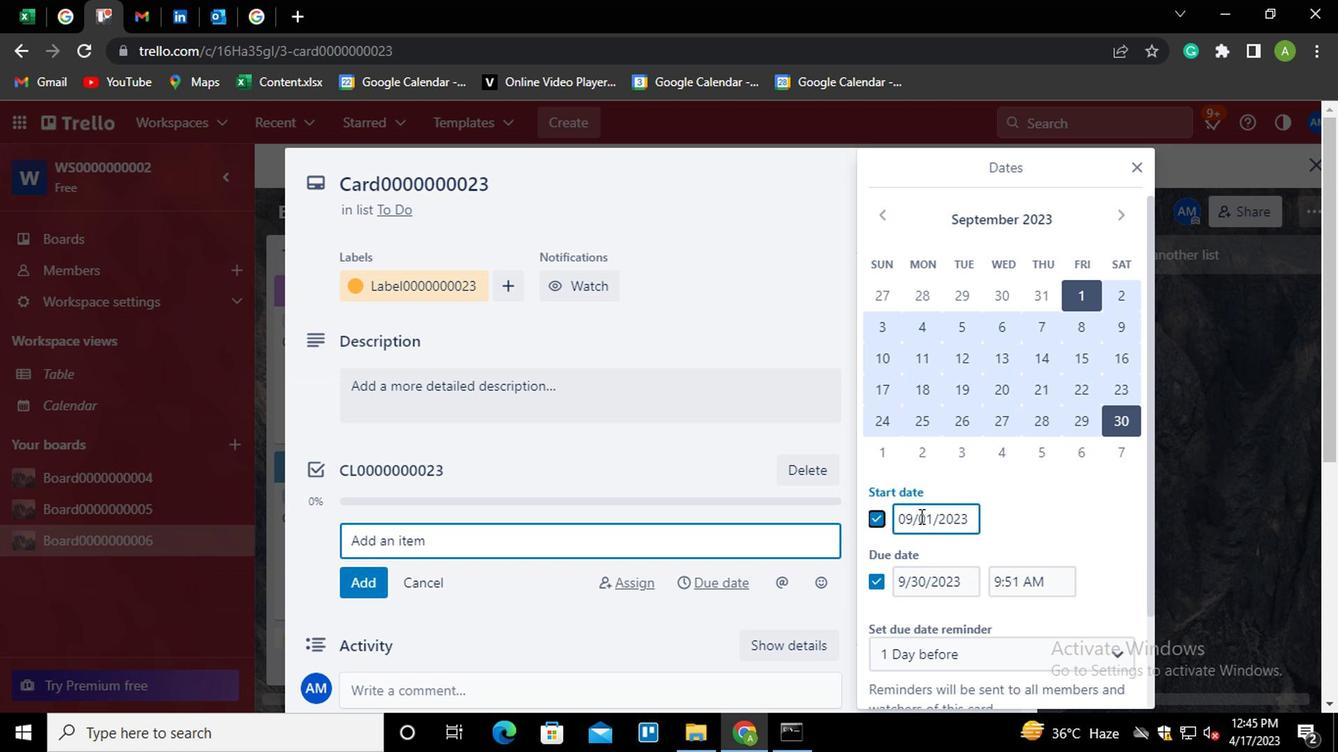 
Action: Mouse pressed left at (904, 517)
Screenshot: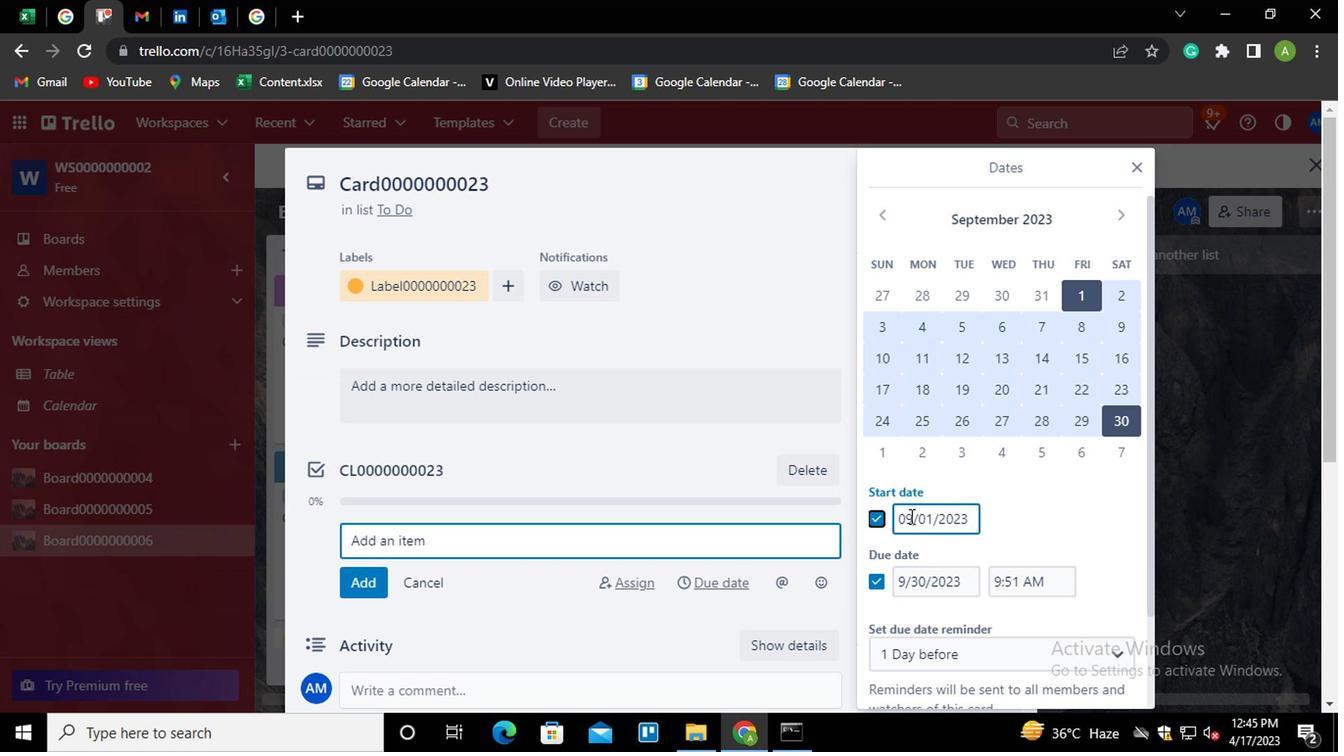 
Action: Mouse moved to (933, 517)
Screenshot: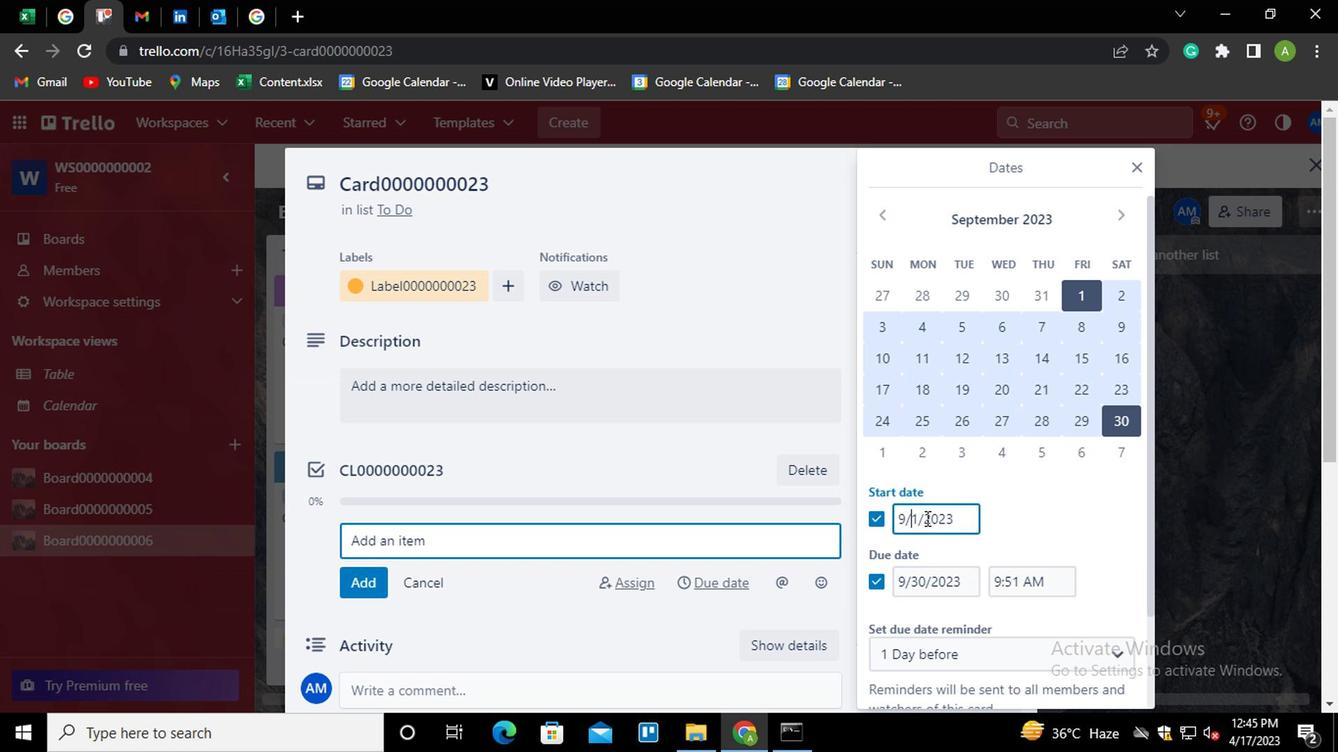 
Action: Key pressed <Key.left><Key.backspace>10
Screenshot: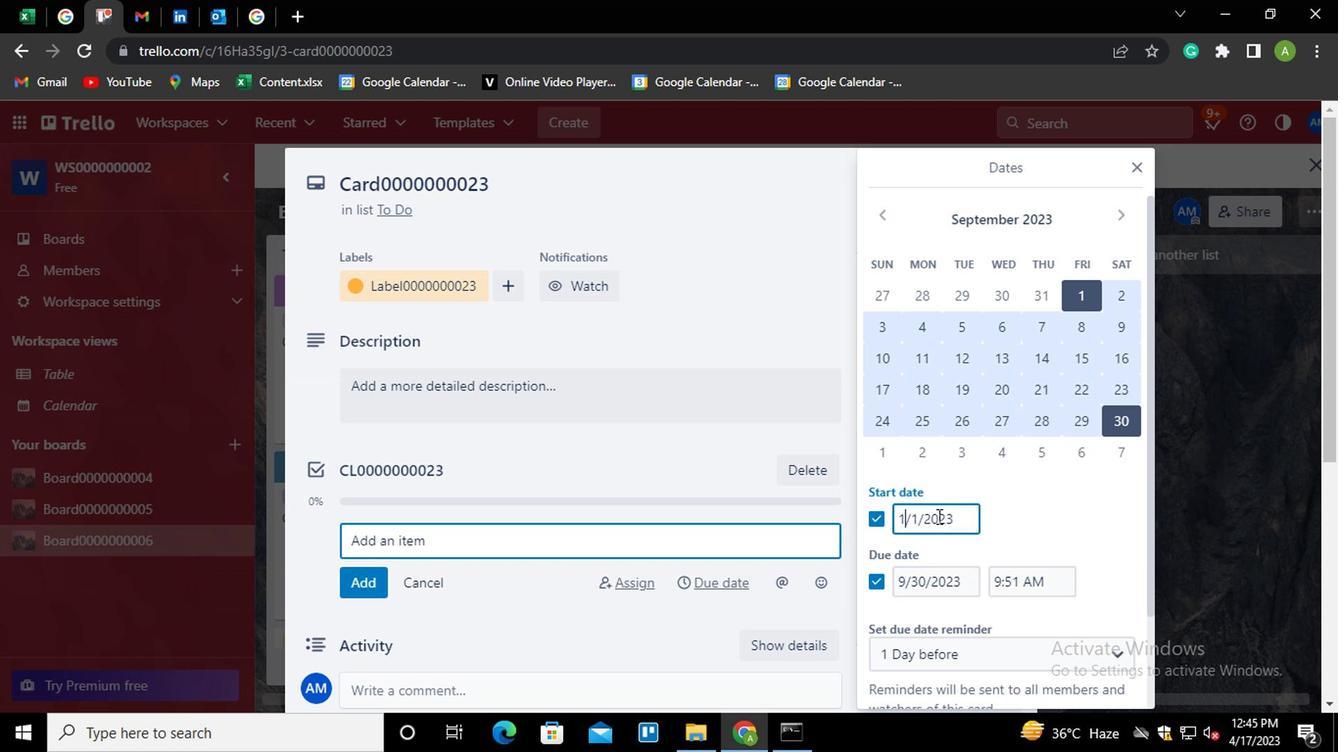 
Action: Mouse moved to (1026, 528)
Screenshot: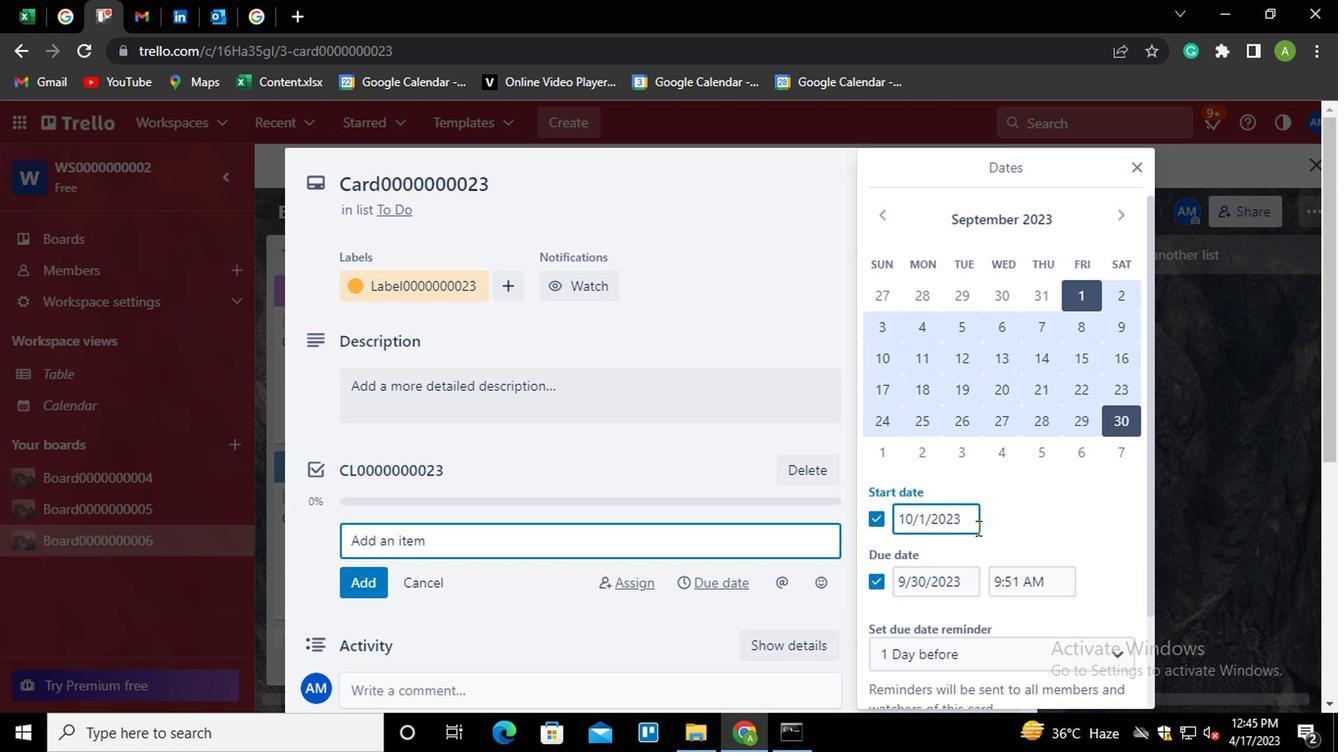 
Action: Mouse pressed left at (1026, 528)
Screenshot: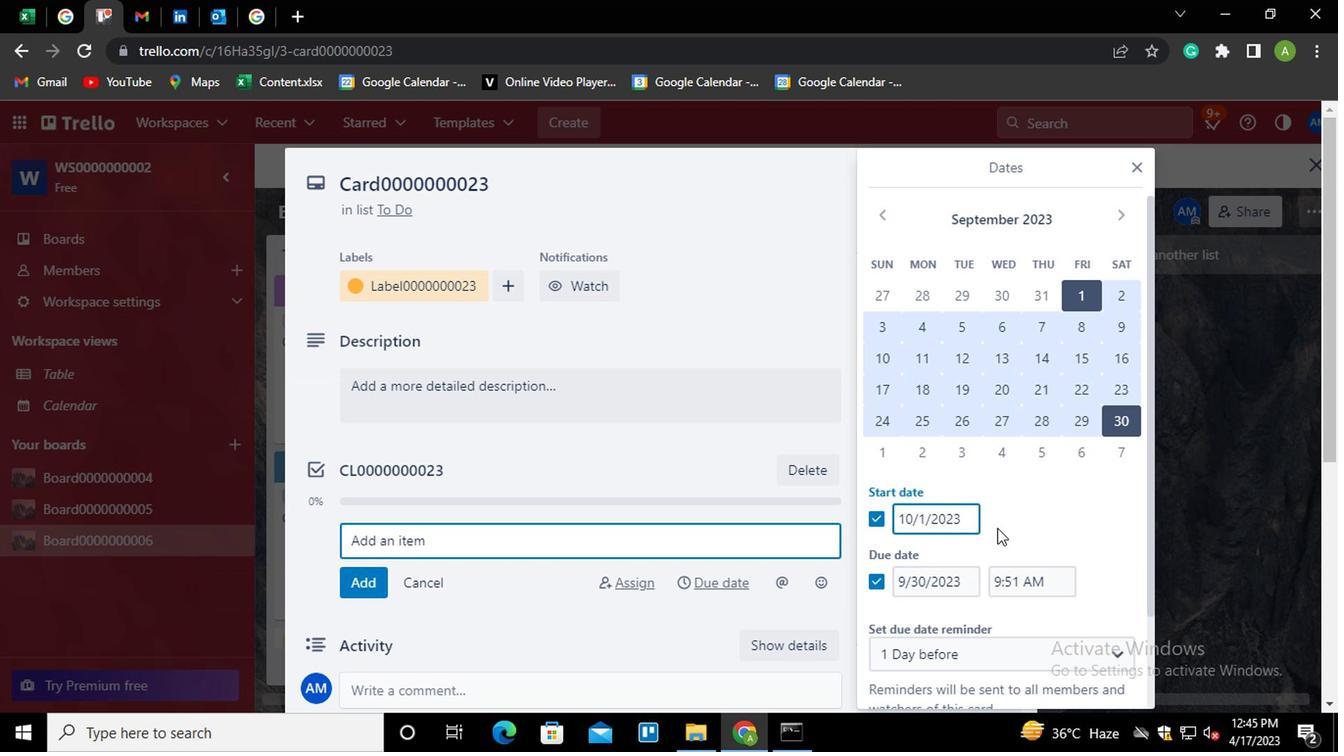 
Action: Mouse moved to (928, 588)
Screenshot: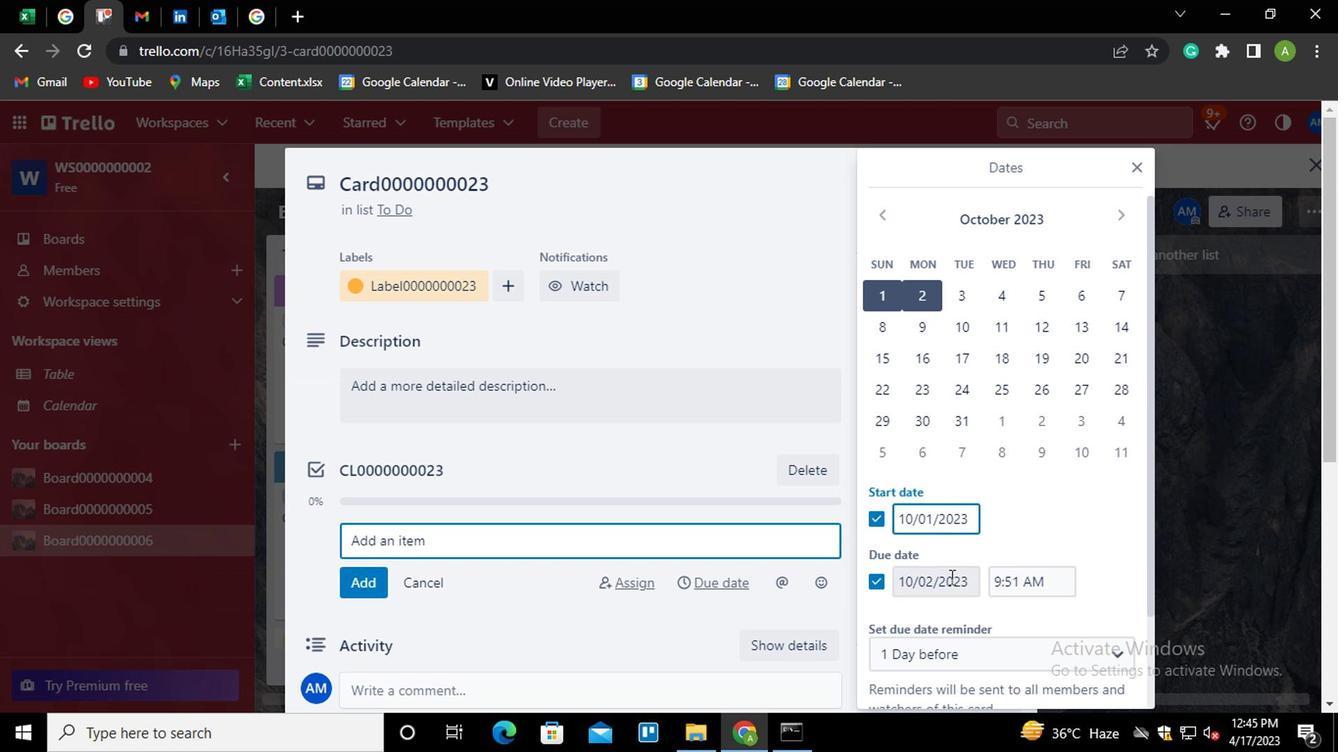 
Action: Mouse pressed left at (928, 588)
Screenshot: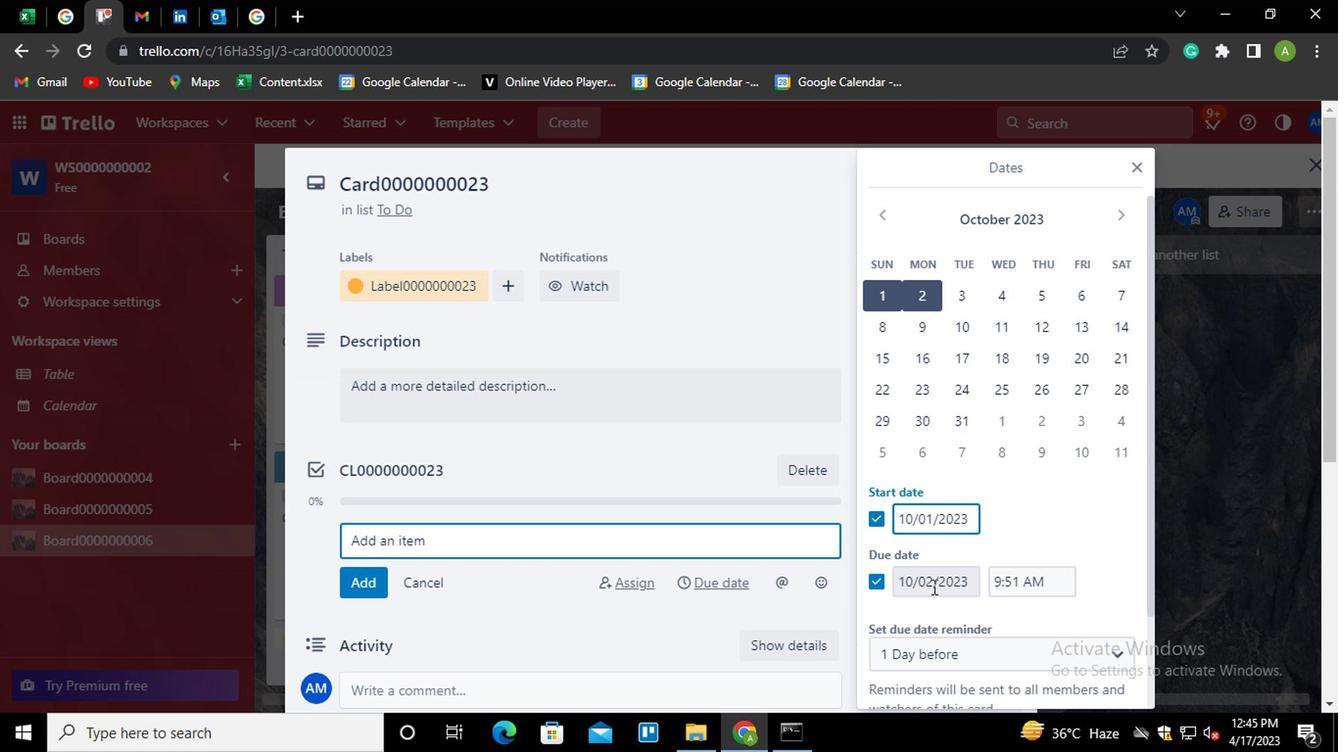 
Action: Mouse moved to (1250, 504)
Screenshot: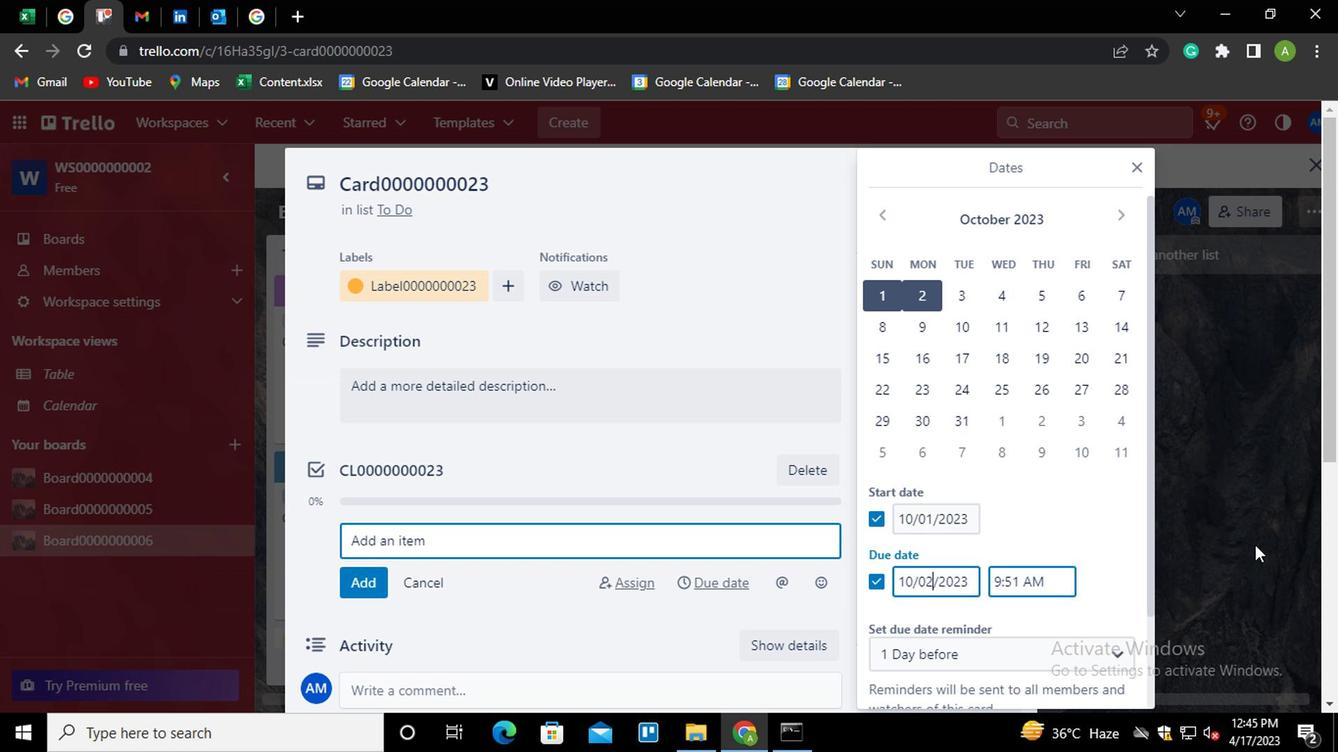 
Action: Key pressed <Key.backspace><Key.backspace>31
Screenshot: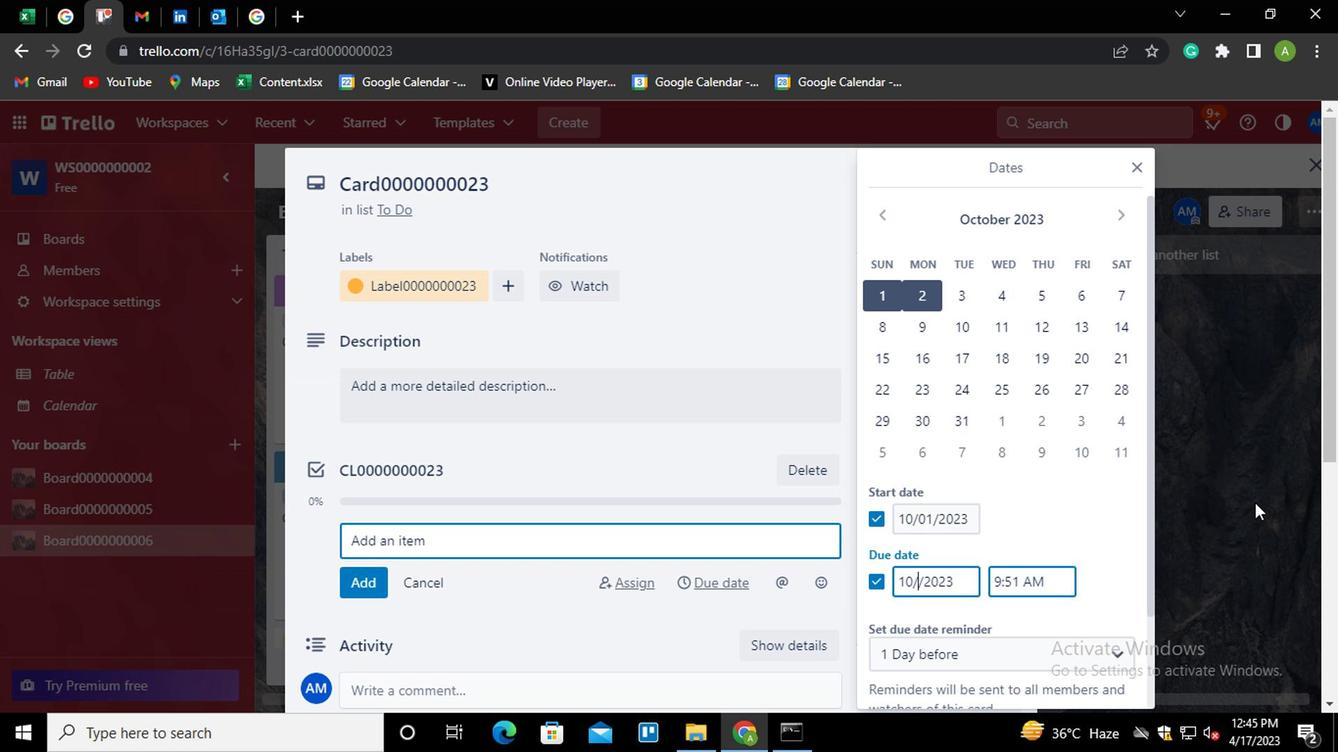 
Action: Mouse moved to (1051, 536)
Screenshot: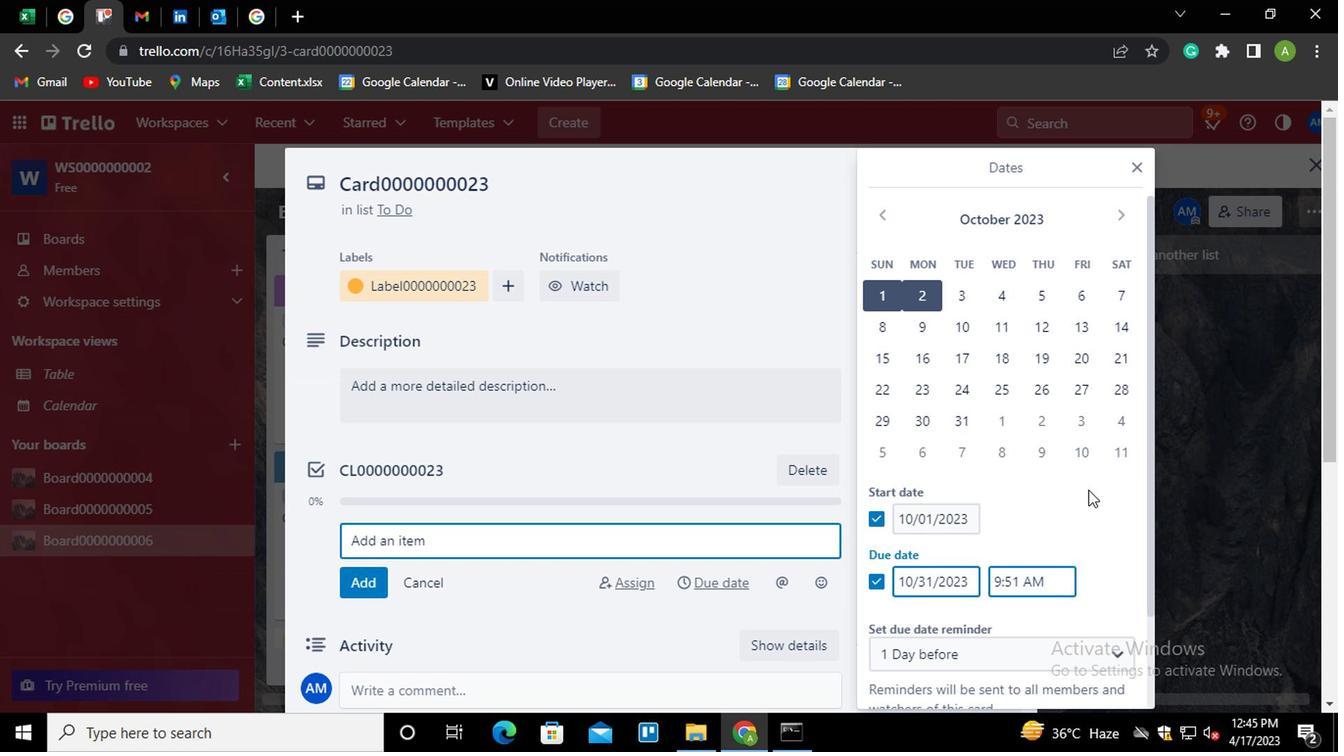 
Action: Mouse pressed left at (1051, 536)
Screenshot: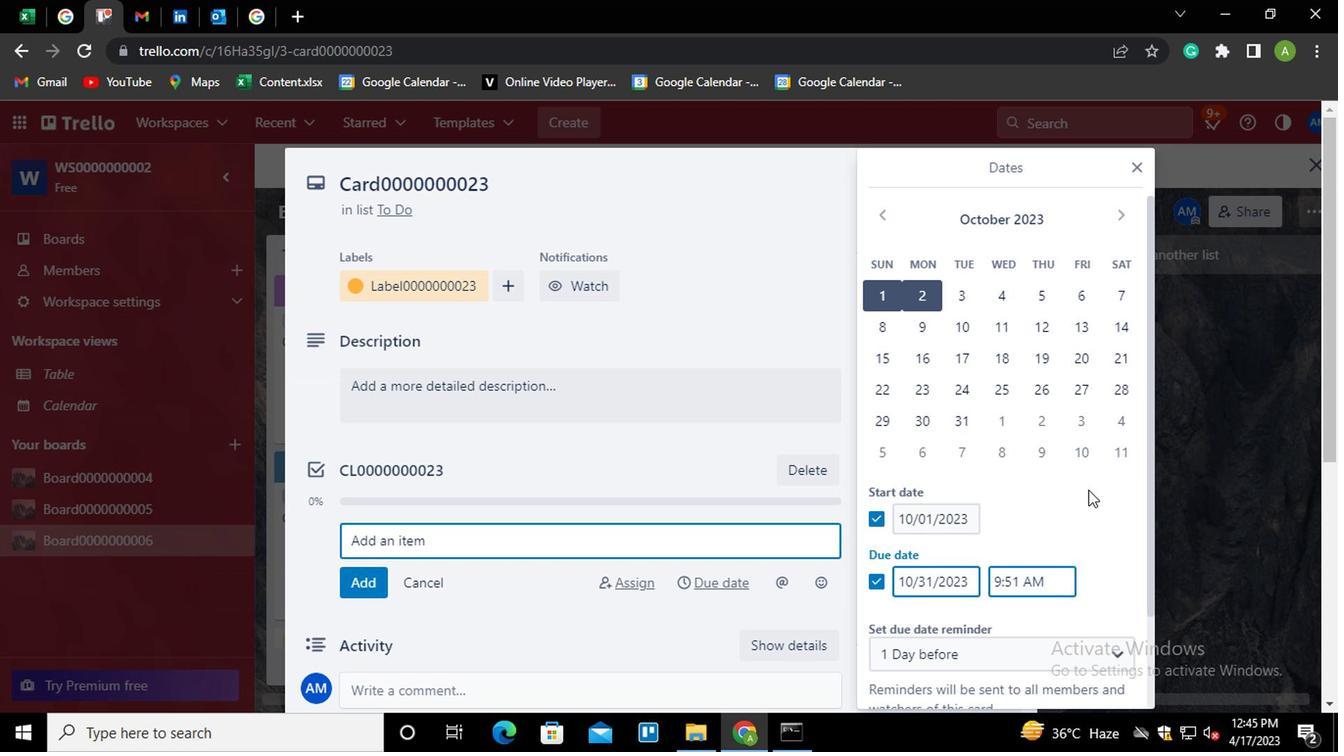 
Action: Mouse moved to (1063, 526)
Screenshot: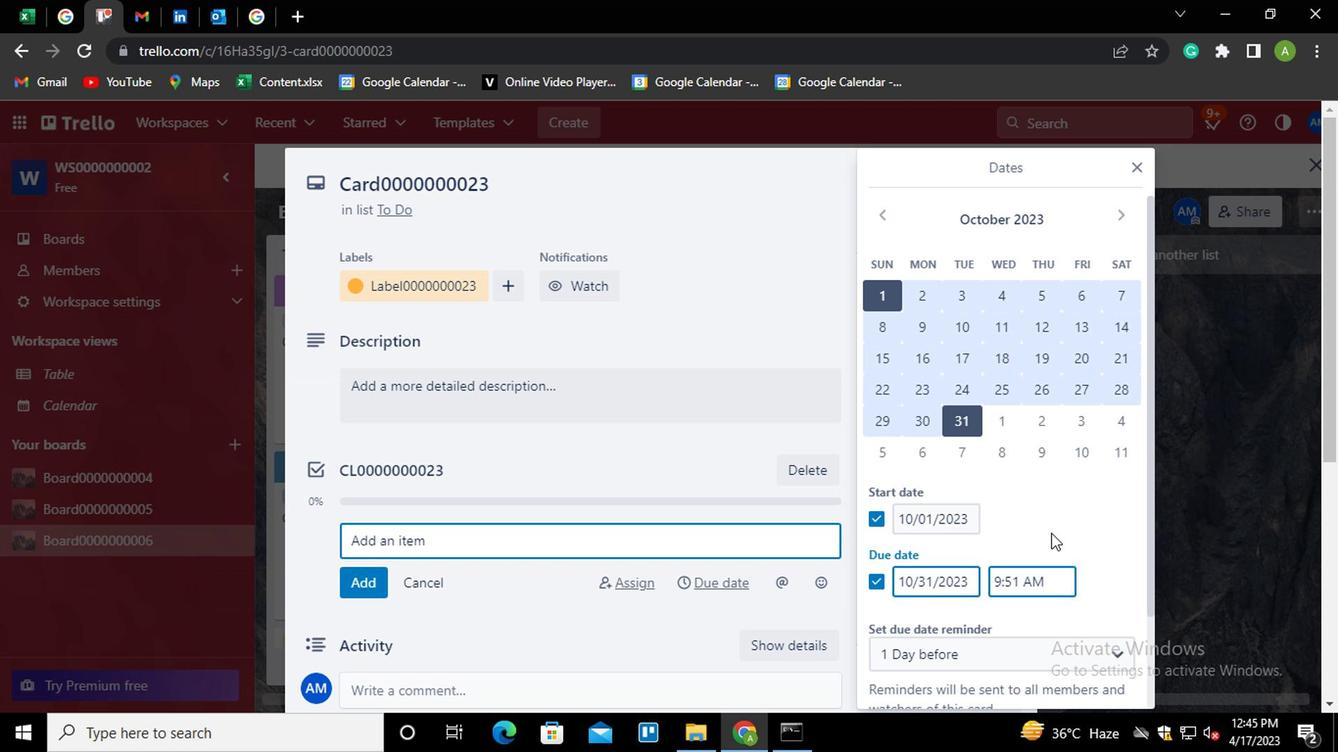 
Action: Mouse scrolled (1063, 524) with delta (0, -1)
Screenshot: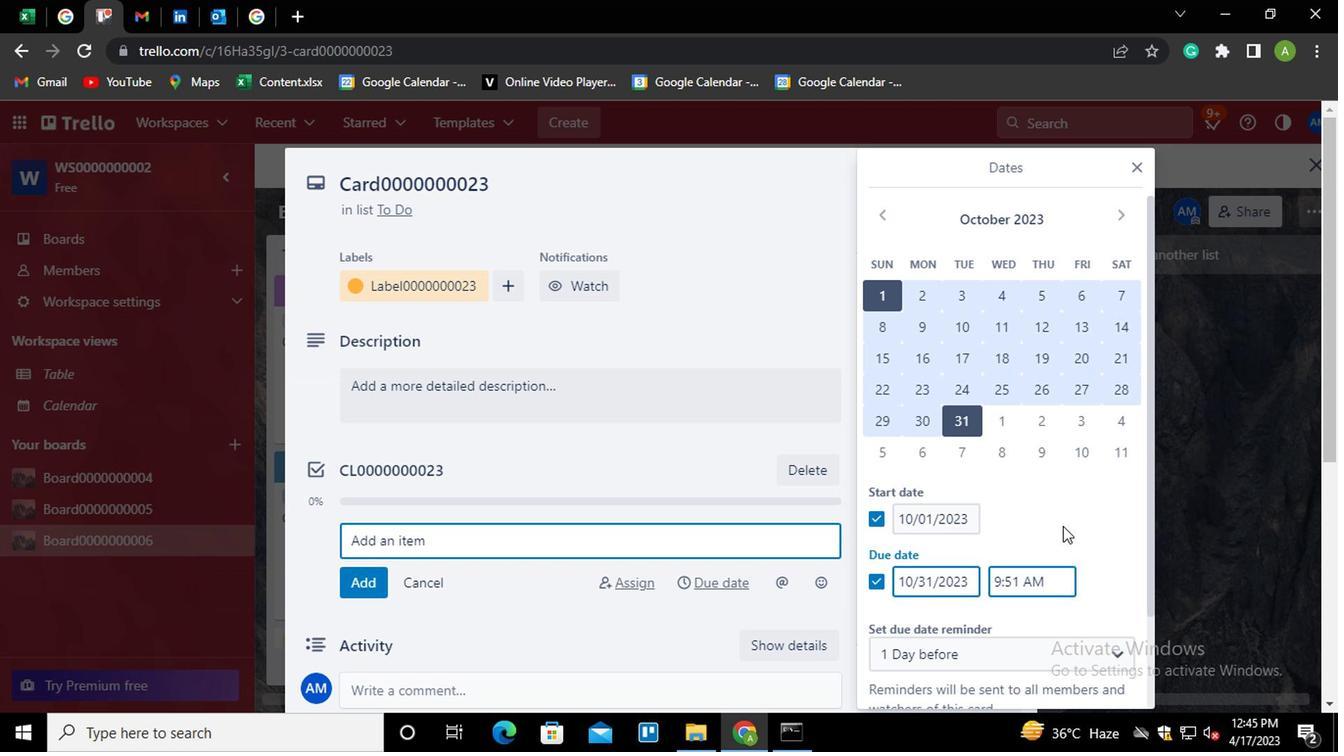 
Action: Mouse scrolled (1063, 524) with delta (0, -1)
Screenshot: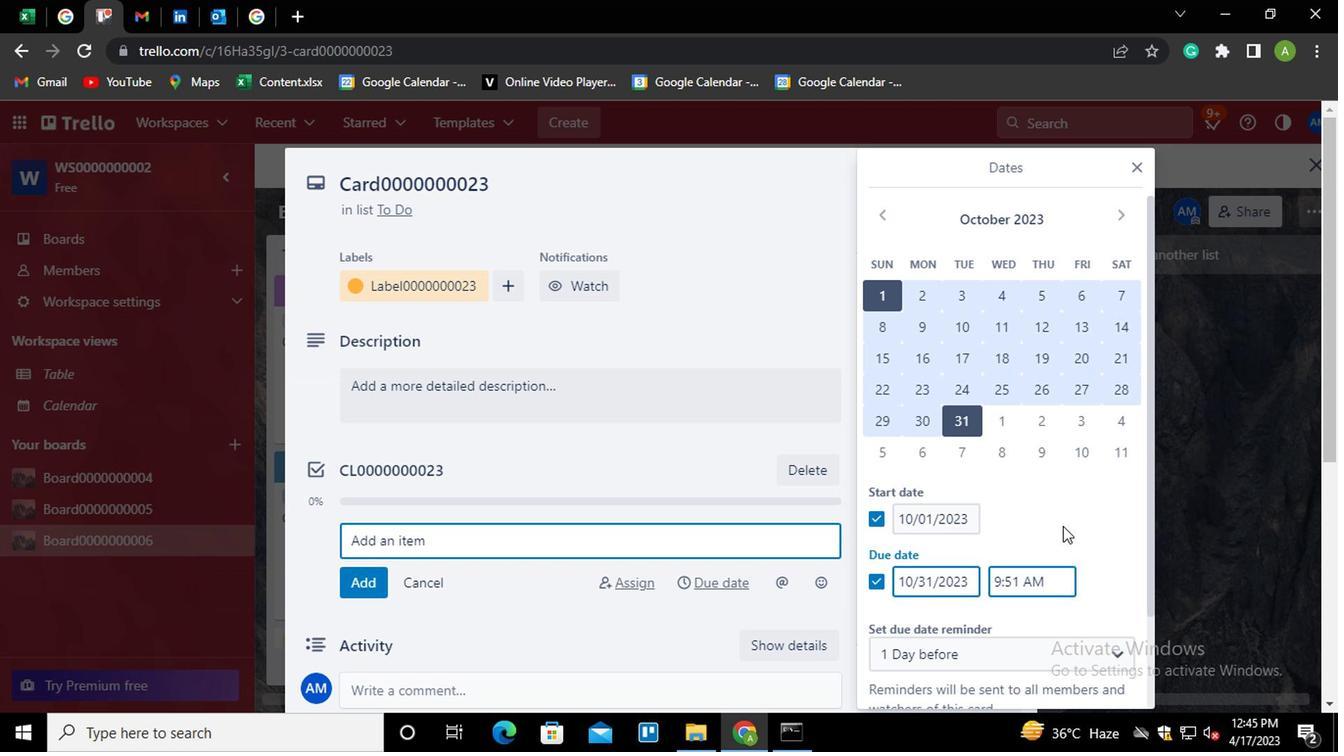 
Action: Mouse scrolled (1063, 524) with delta (0, -1)
Screenshot: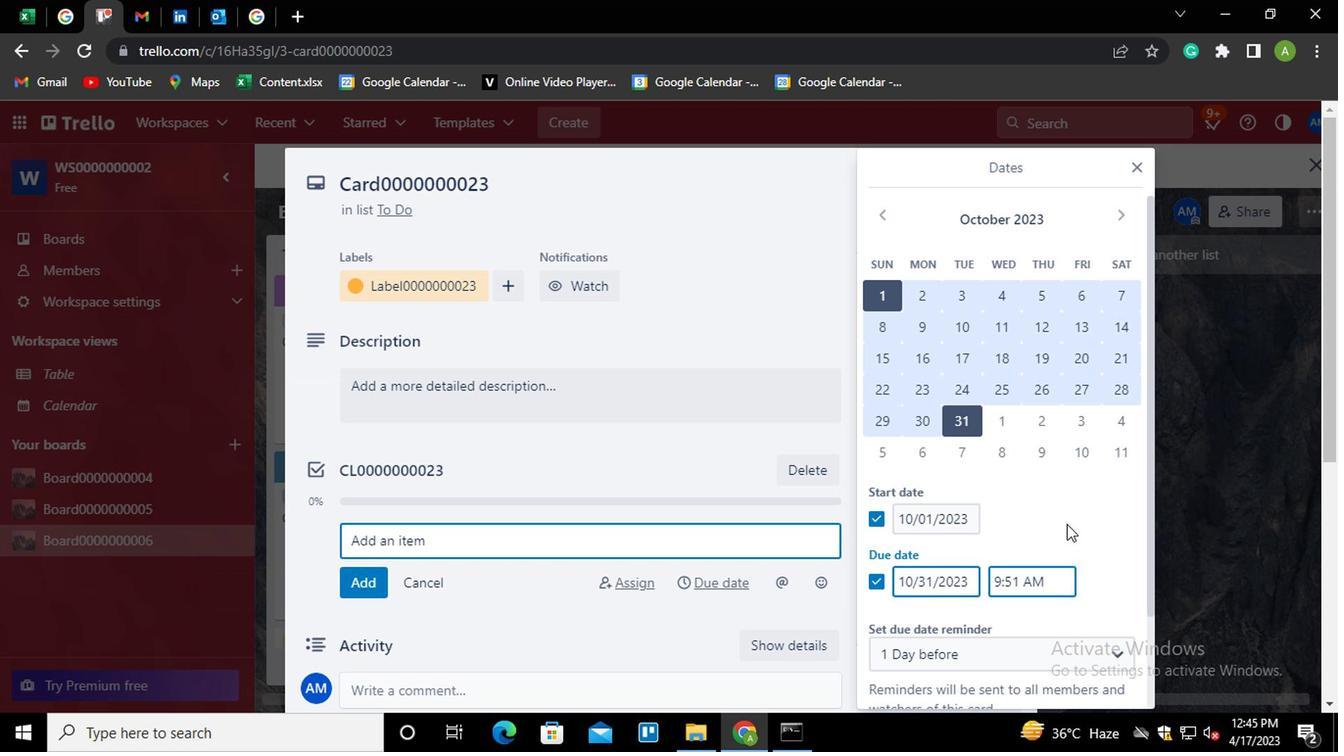 
Action: Mouse scrolled (1063, 524) with delta (0, -1)
Screenshot: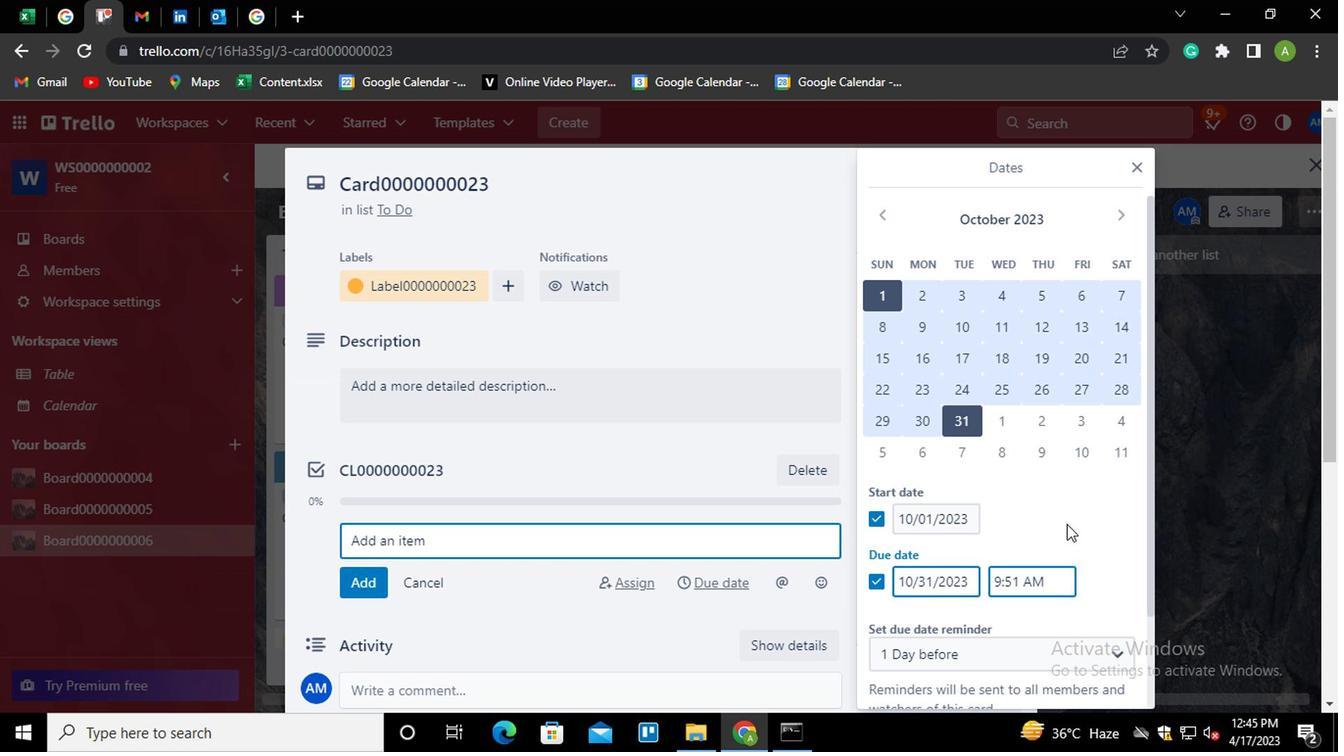 
Action: Mouse moved to (1014, 638)
Screenshot: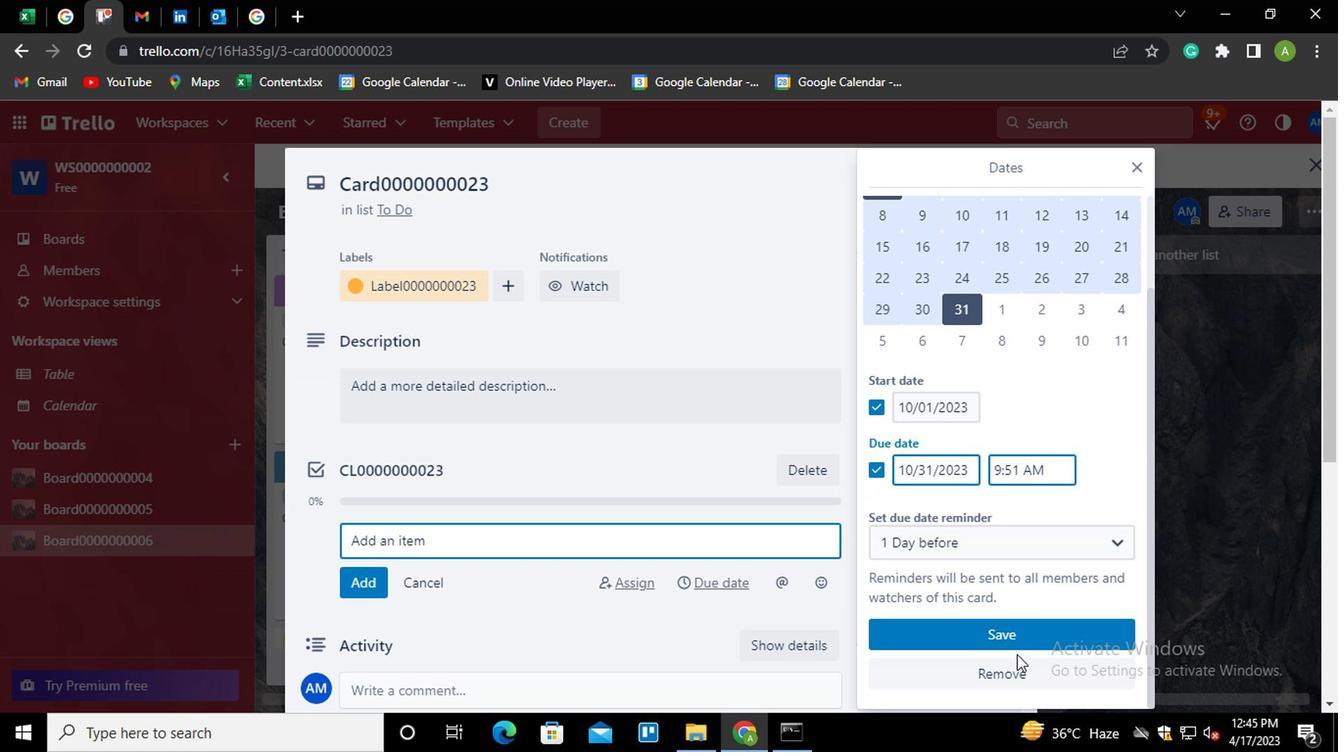
Action: Mouse pressed left at (1014, 638)
Screenshot: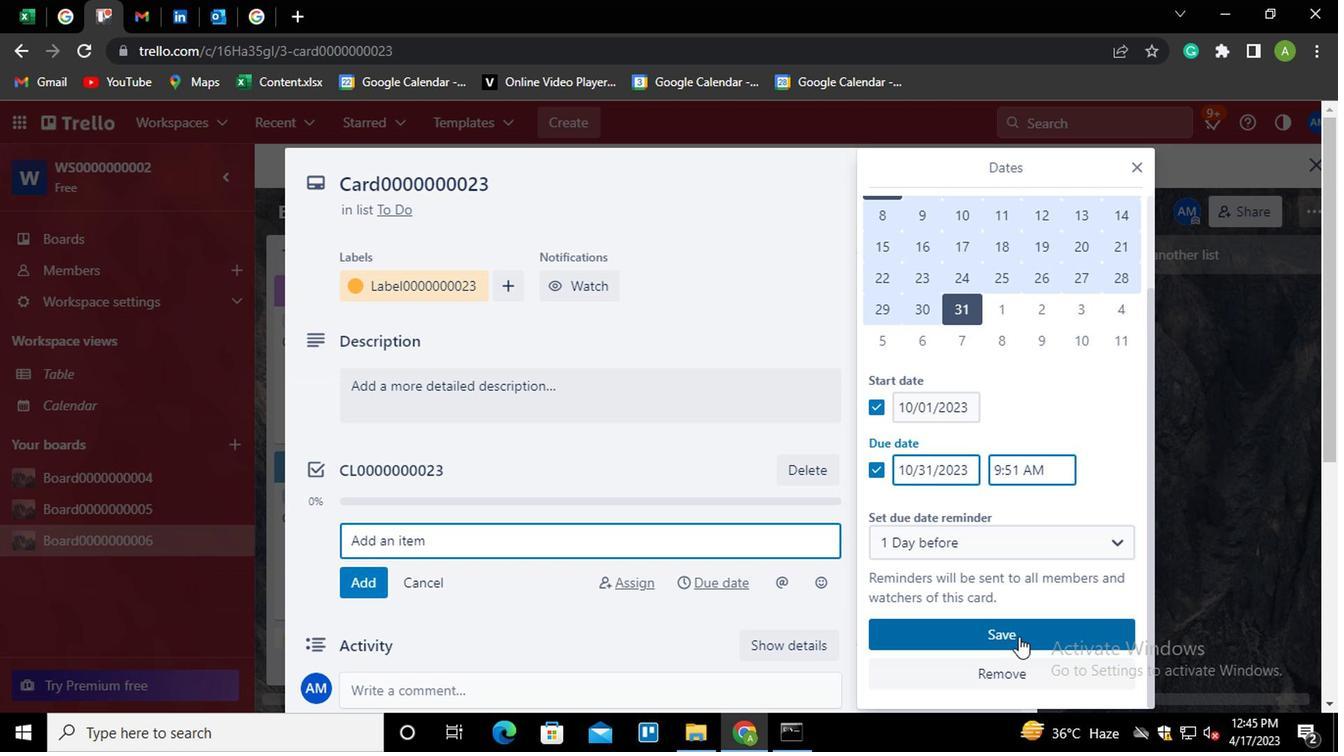 
Action: Mouse moved to (761, 368)
Screenshot: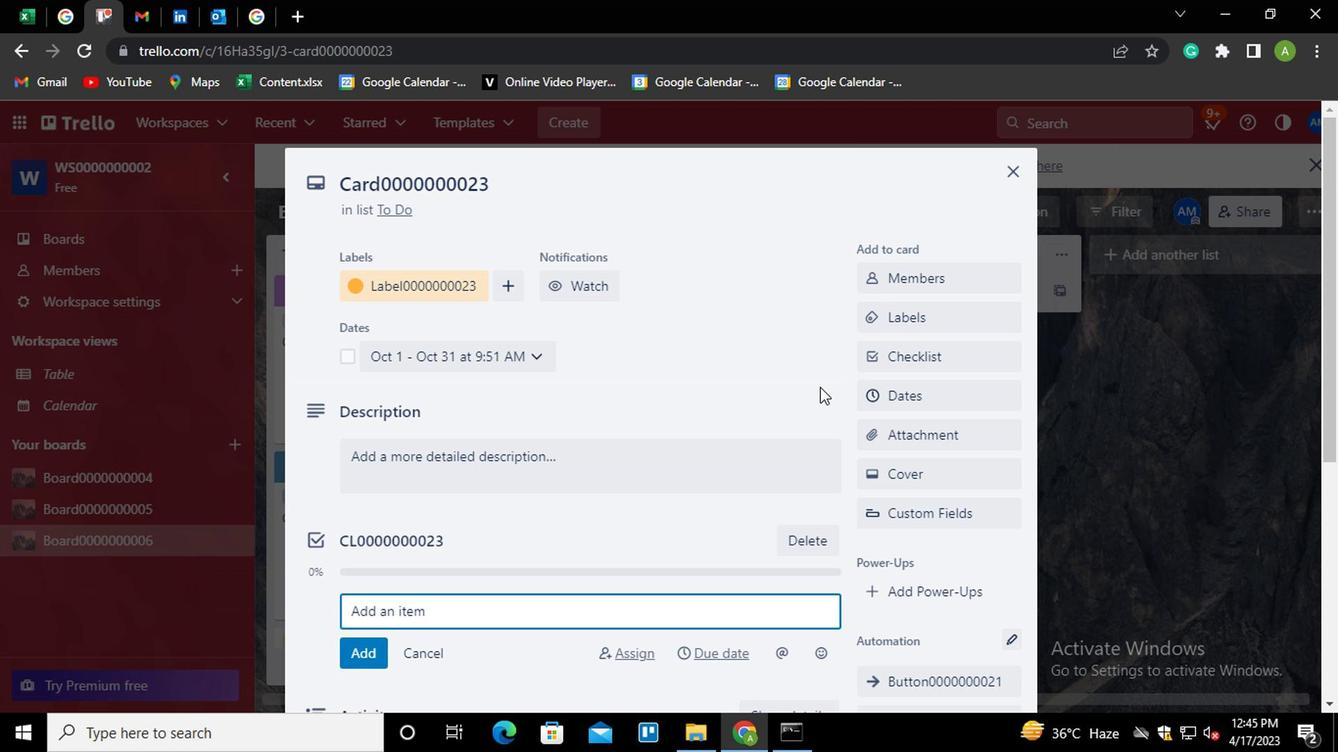 
